 Task: Open Card Grant Proposal Review Meeting in Board Diversity and Inclusion Hiring Practices Assessment and Improvement to Workspace Accounting and Finance Consulting and add a team member Softage.2@softage.net, a label Red, a checklist Crocheting, an attachment from your onedrive, a color Red and finally, add a card description 'Plan and host company volunteer event' and a comment 'Let us approach this task with a sense of positivity and optimism, recognizing the potential for growth and learning that it presents.'. Add a start date 'Jan 06, 1900' with a due date 'Jan 13, 1900'
Action: Mouse moved to (75, 267)
Screenshot: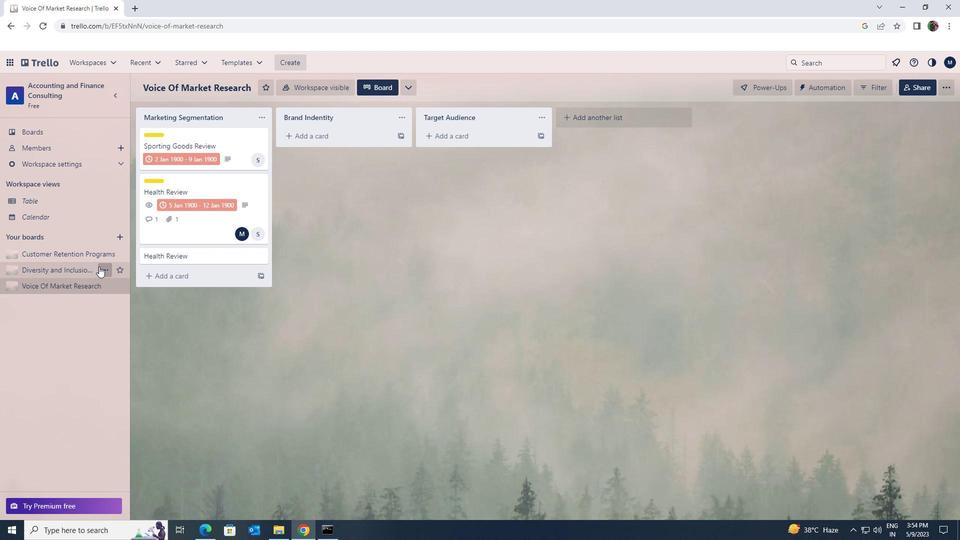 
Action: Mouse pressed left at (75, 267)
Screenshot: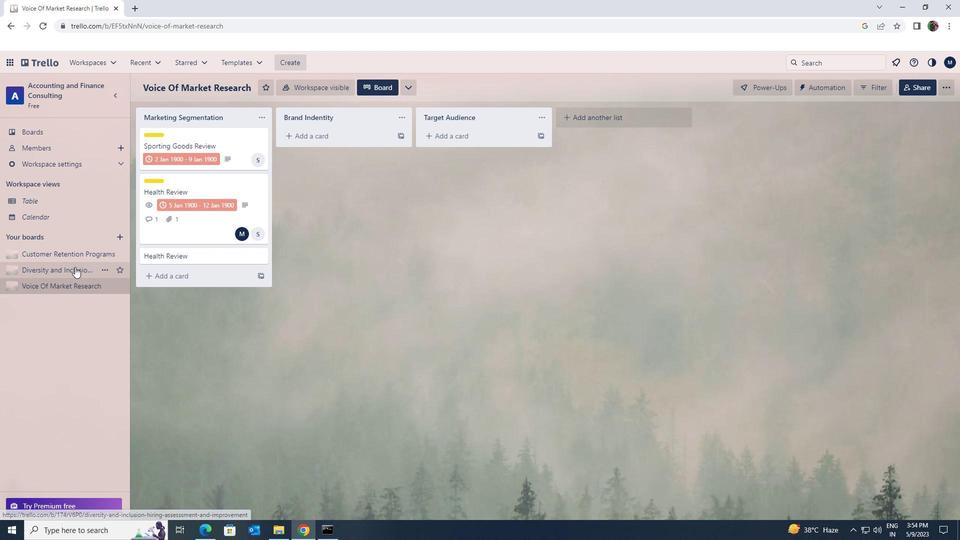 
Action: Mouse moved to (158, 195)
Screenshot: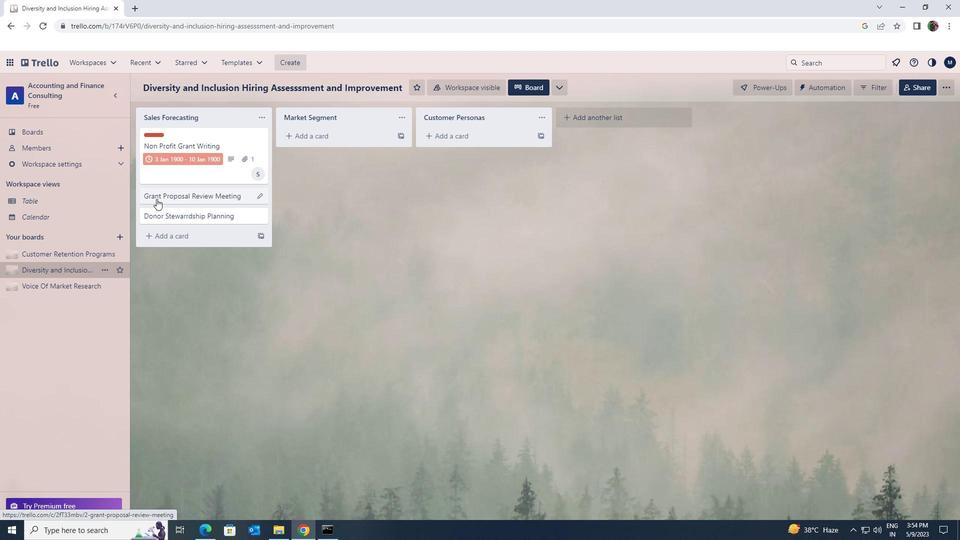 
Action: Mouse pressed left at (158, 195)
Screenshot: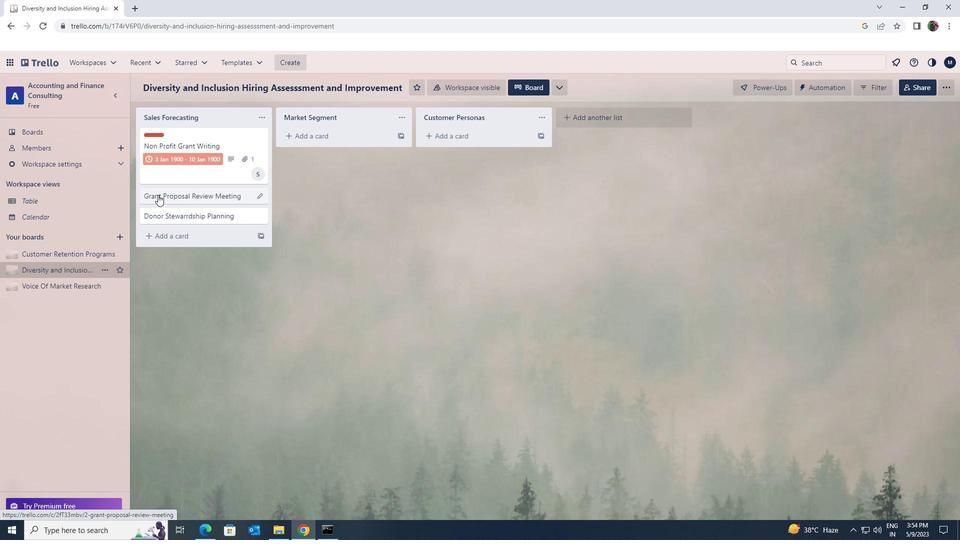 
Action: Mouse moved to (594, 140)
Screenshot: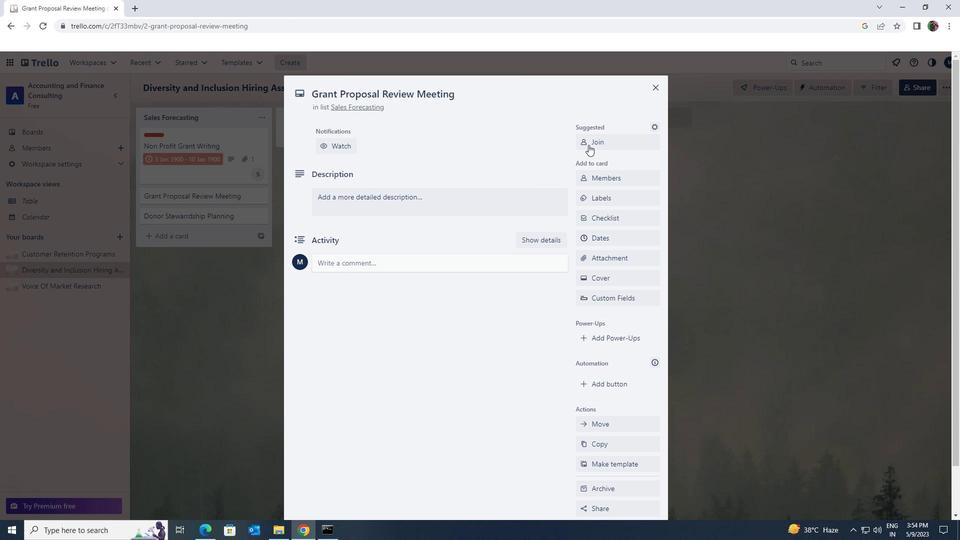 
Action: Mouse pressed left at (594, 140)
Screenshot: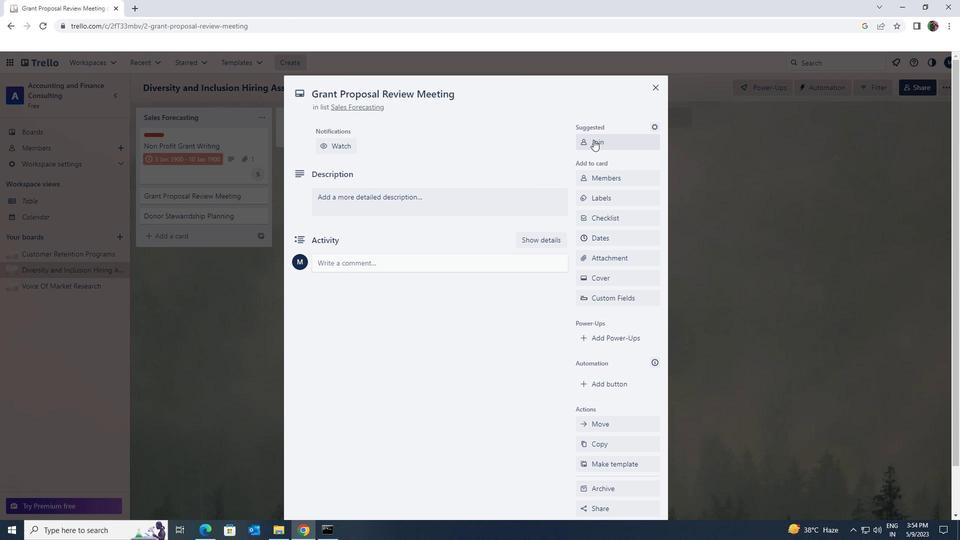 
Action: Mouse pressed left at (594, 140)
Screenshot: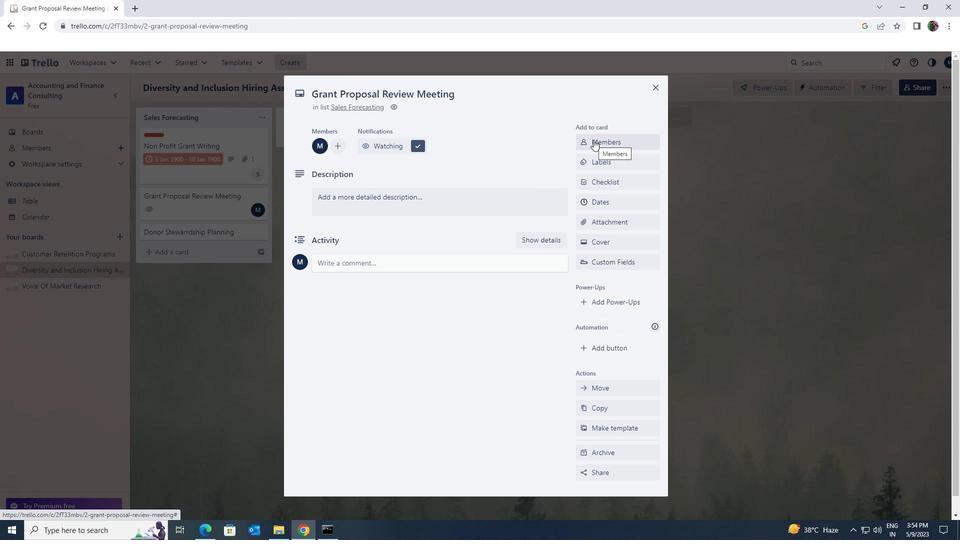 
Action: Mouse moved to (631, 187)
Screenshot: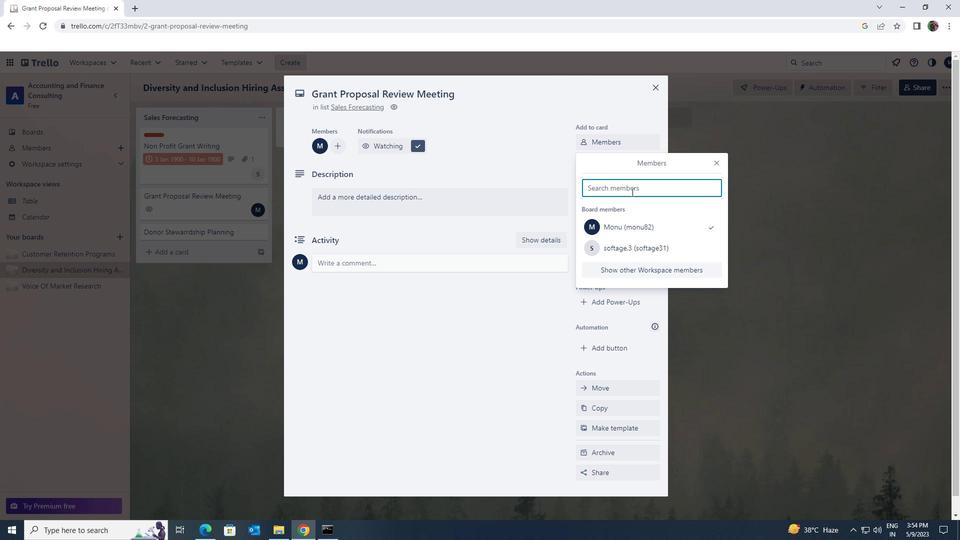 
Action: Mouse pressed left at (631, 187)
Screenshot: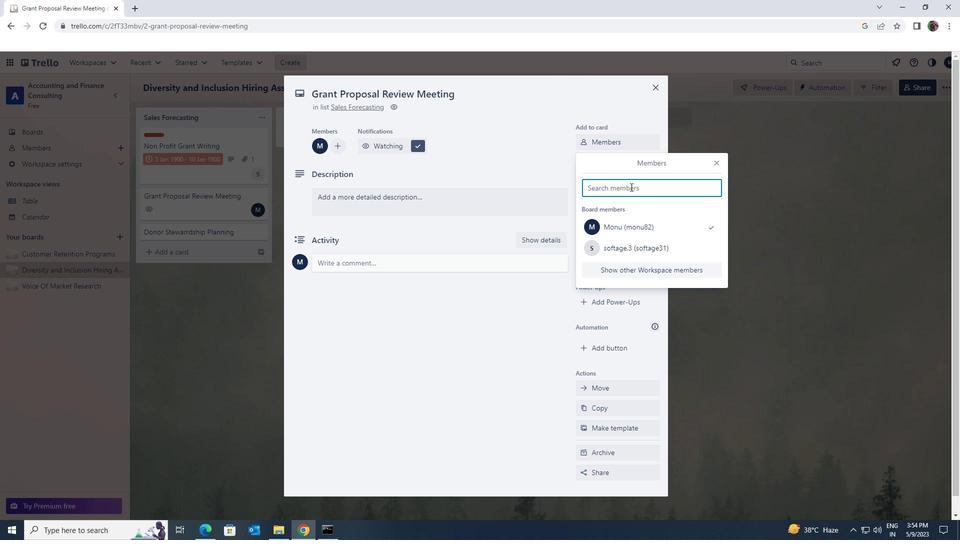 
Action: Key pressed <Key.shift>SOG<Key.backspace>FTAGE.2<Key.shift>@<Key.shift>SOFTAGE.NET
Screenshot: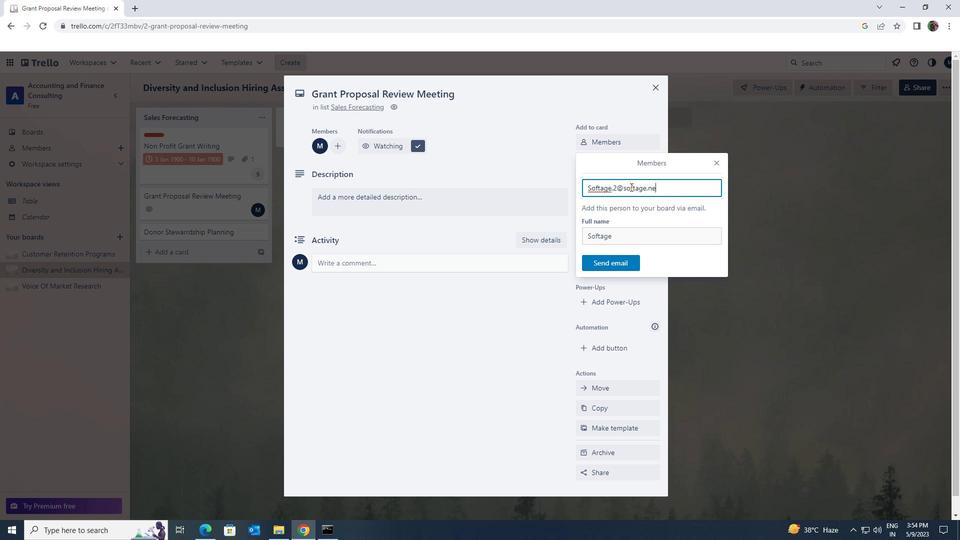 
Action: Mouse moved to (616, 258)
Screenshot: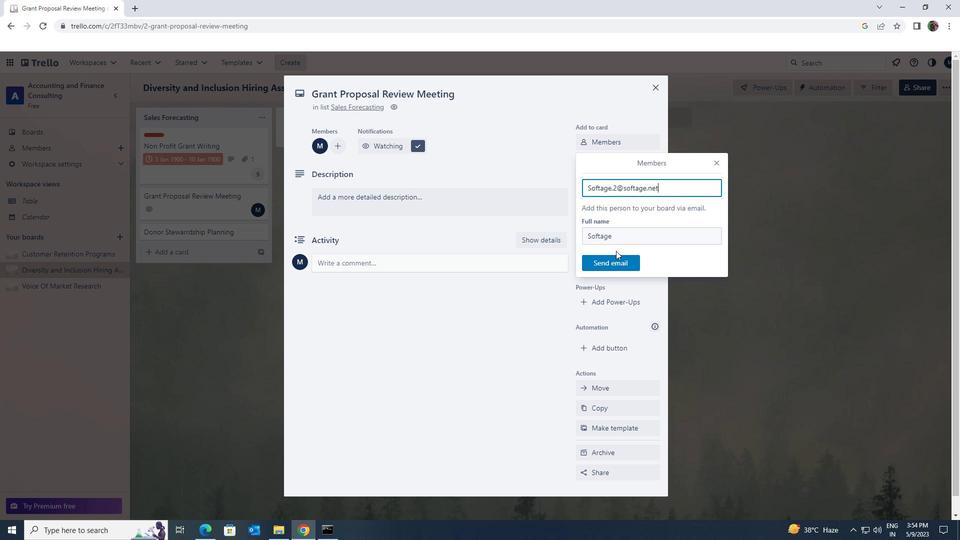 
Action: Mouse pressed left at (616, 258)
Screenshot: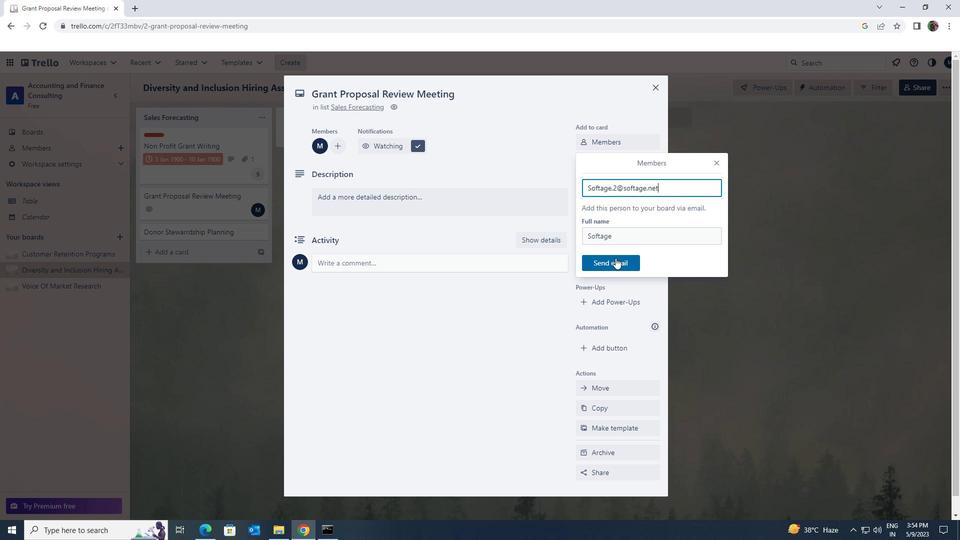 
Action: Mouse moved to (627, 162)
Screenshot: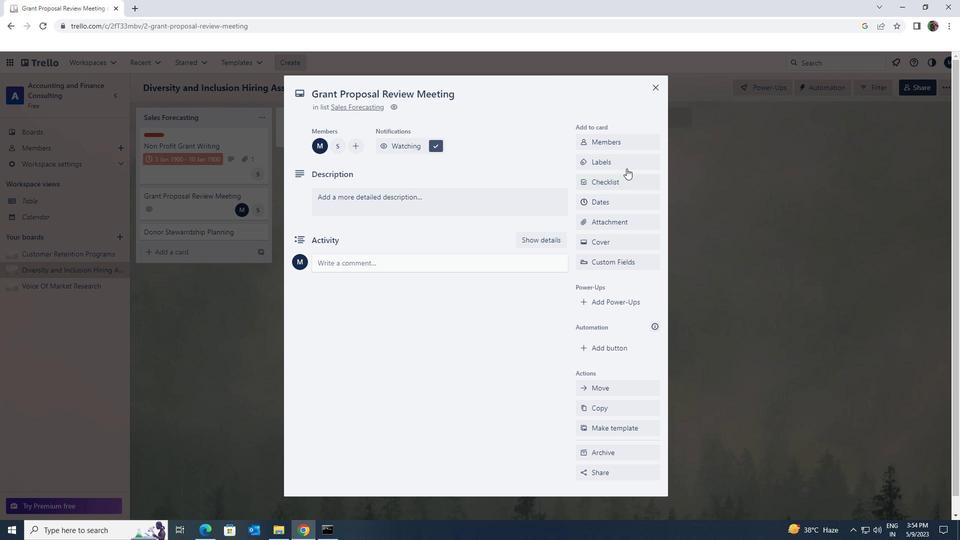 
Action: Mouse pressed left at (627, 162)
Screenshot: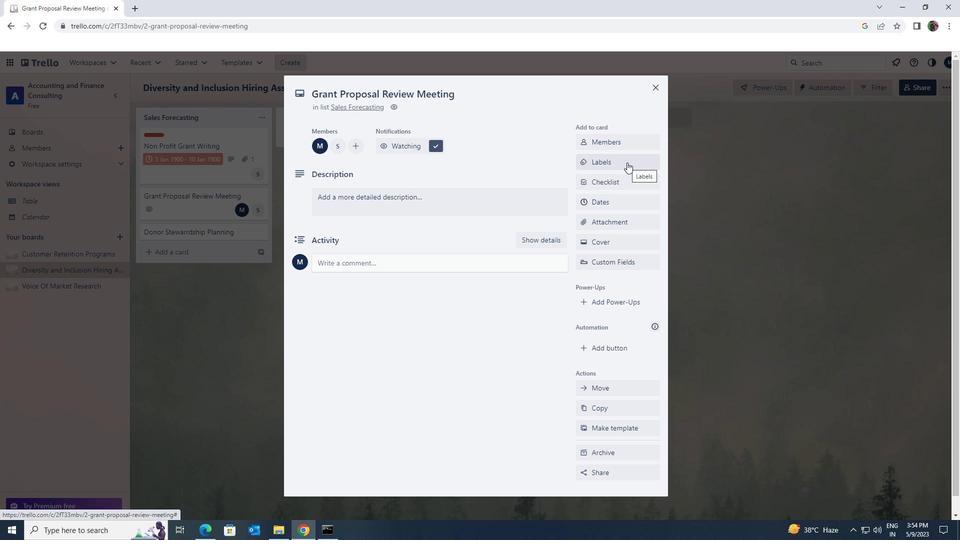 
Action: Mouse moved to (652, 372)
Screenshot: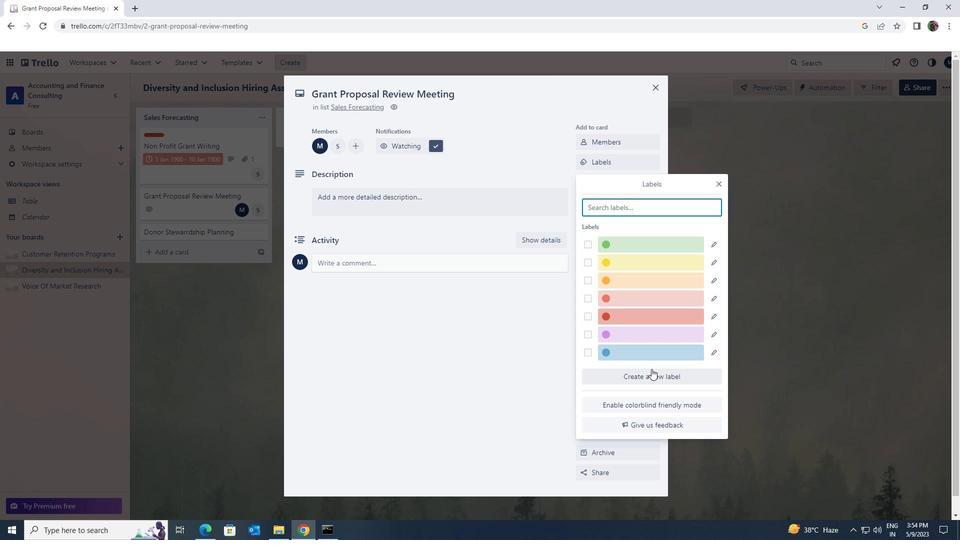 
Action: Mouse pressed left at (652, 372)
Screenshot: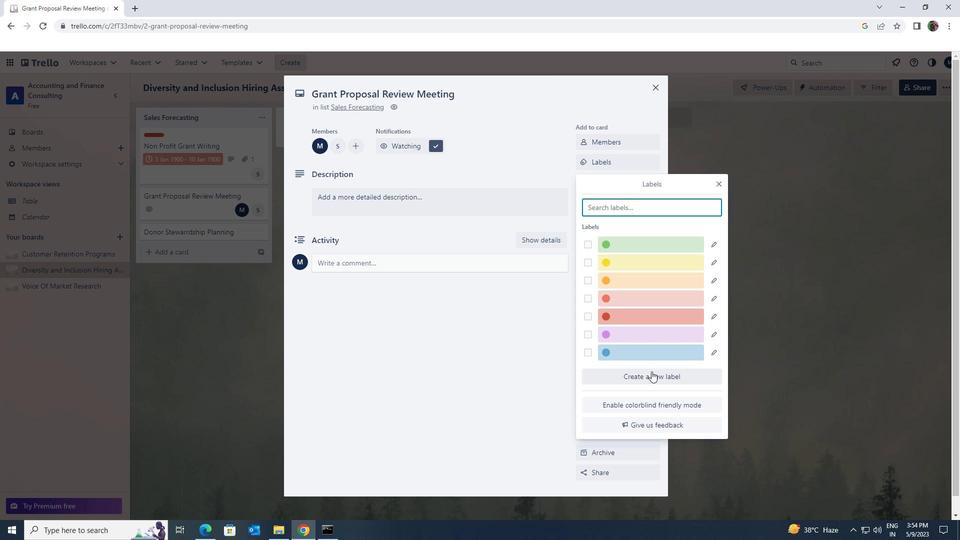 
Action: Mouse moved to (681, 342)
Screenshot: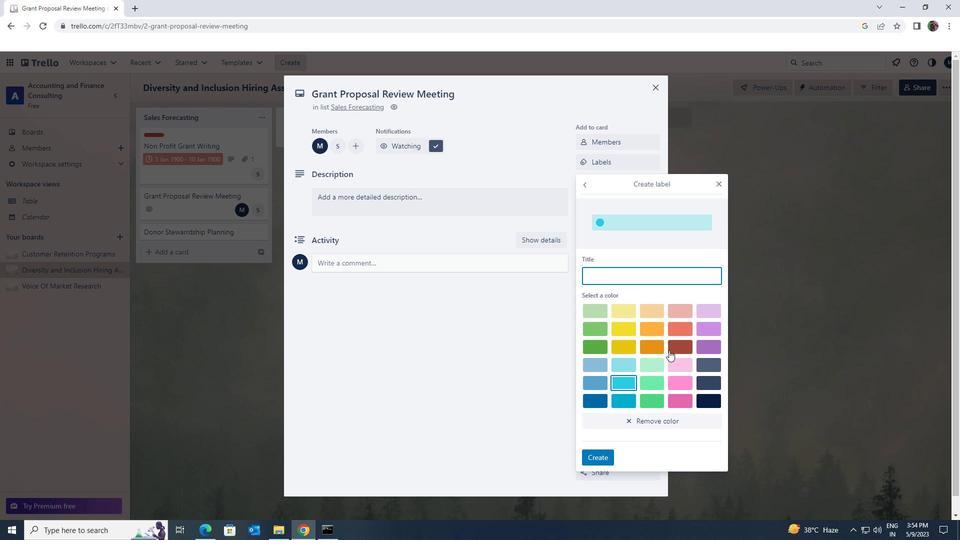 
Action: Mouse pressed left at (681, 342)
Screenshot: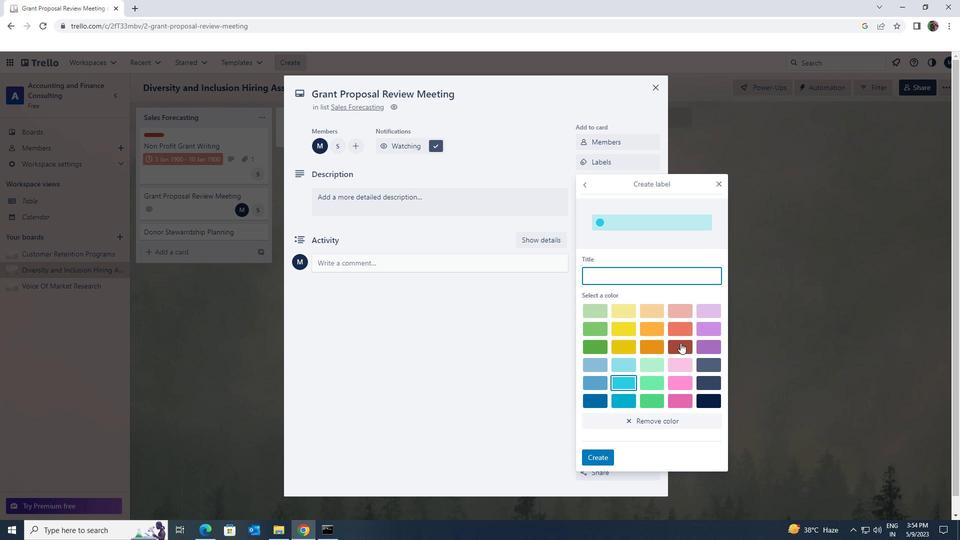 
Action: Mouse moved to (602, 455)
Screenshot: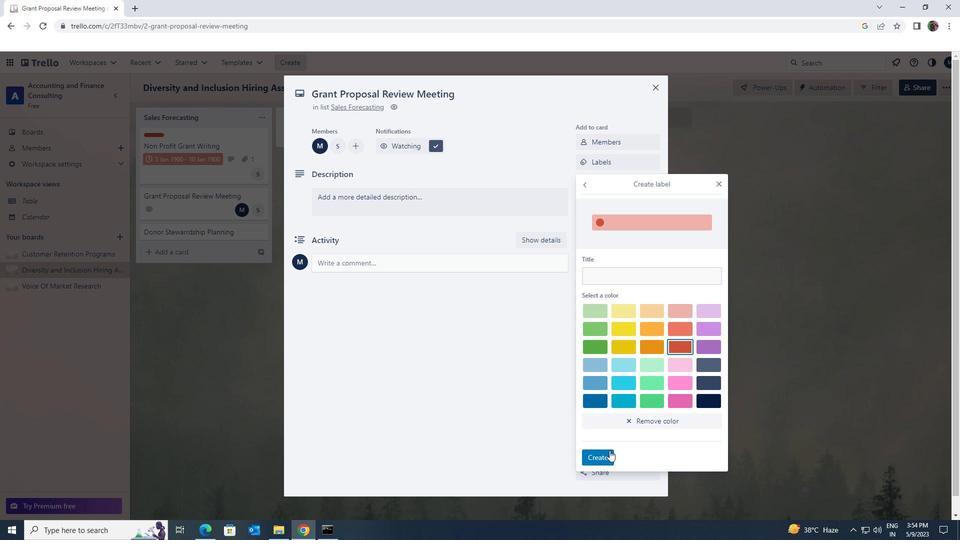 
Action: Mouse pressed left at (602, 455)
Screenshot: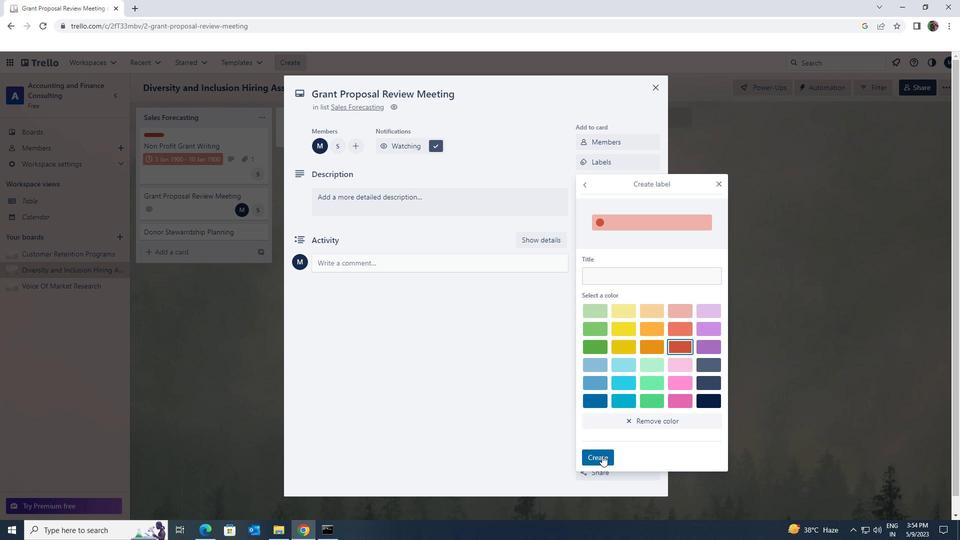 
Action: Mouse moved to (718, 186)
Screenshot: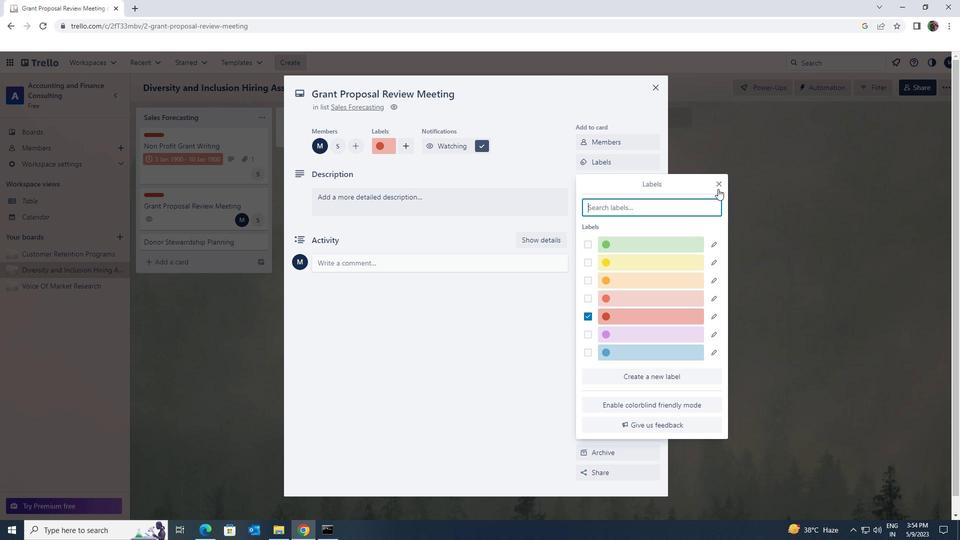 
Action: Mouse pressed left at (718, 186)
Screenshot: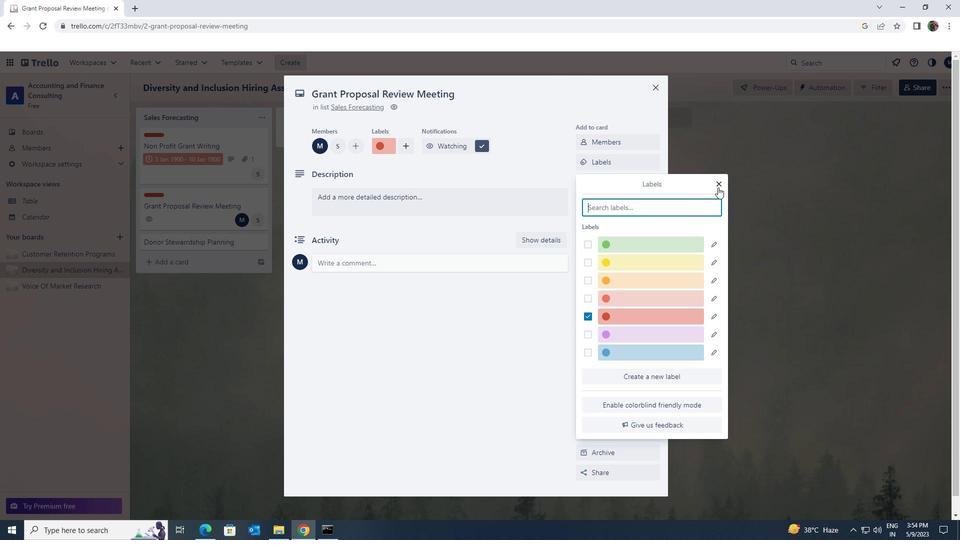 
Action: Mouse moved to (641, 179)
Screenshot: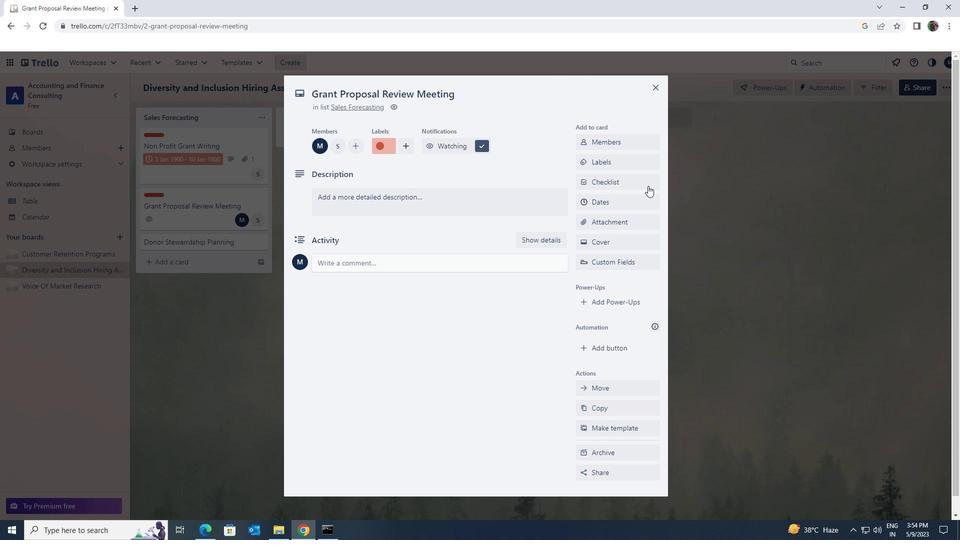 
Action: Mouse pressed left at (641, 179)
Screenshot: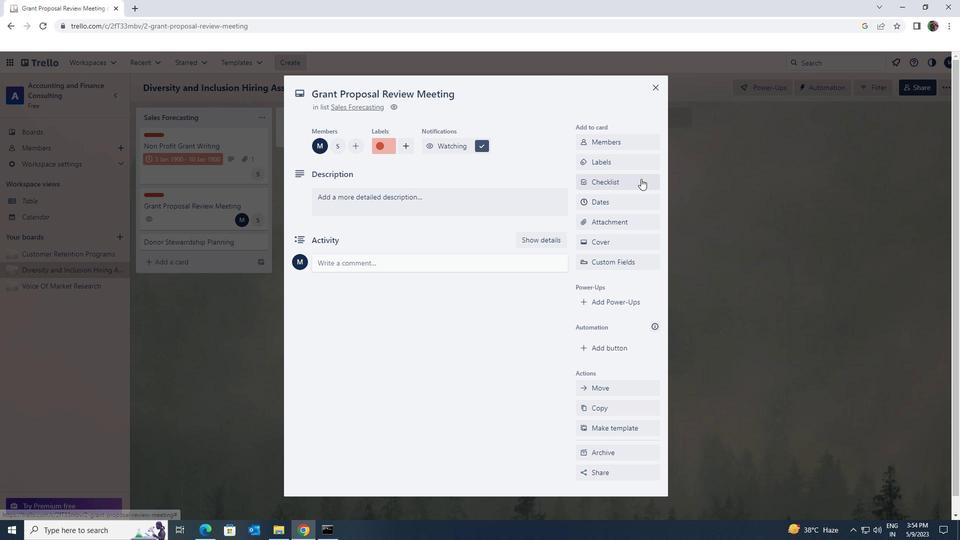 
Action: Key pressed <Key.shift>CROCHETING
Screenshot: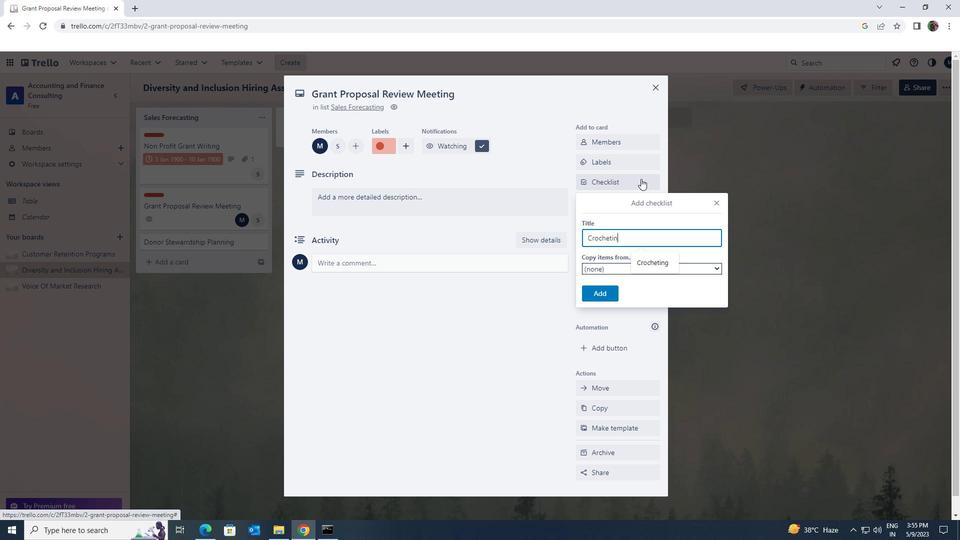 
Action: Mouse moved to (609, 290)
Screenshot: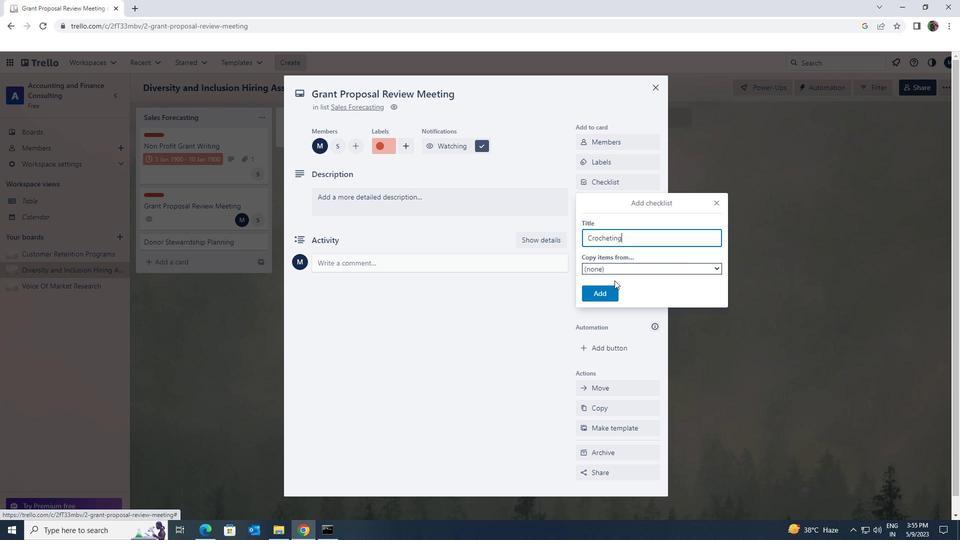 
Action: Mouse pressed left at (609, 290)
Screenshot: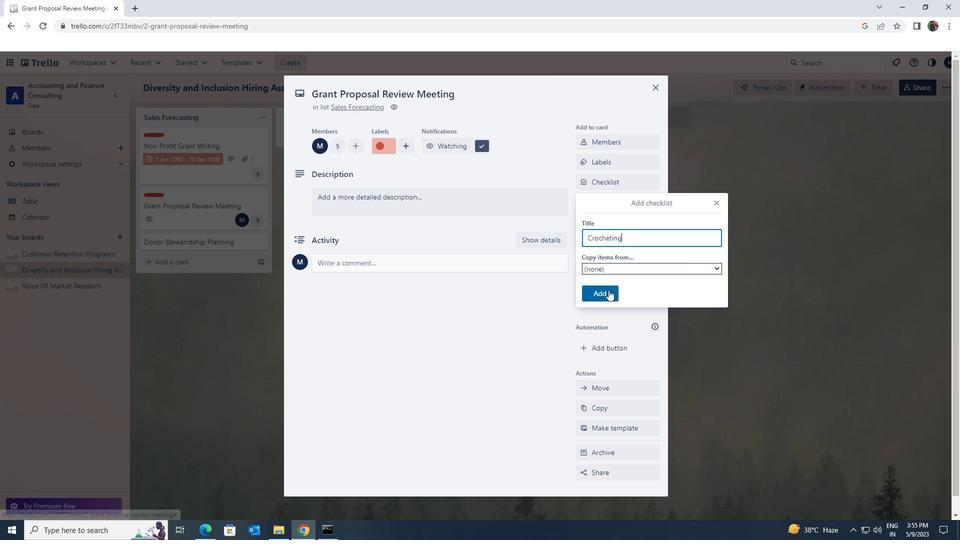 
Action: Mouse moved to (477, 204)
Screenshot: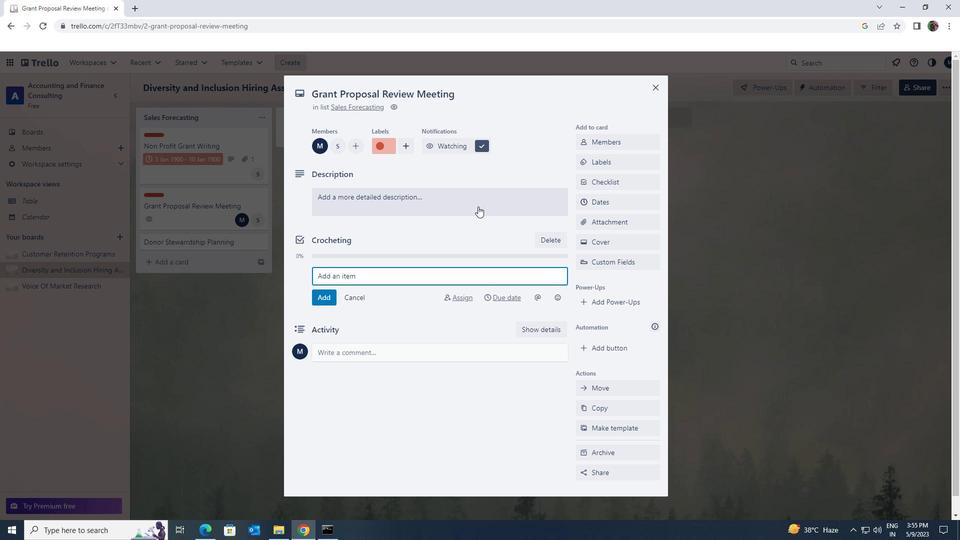
Action: Mouse pressed left at (477, 204)
Screenshot: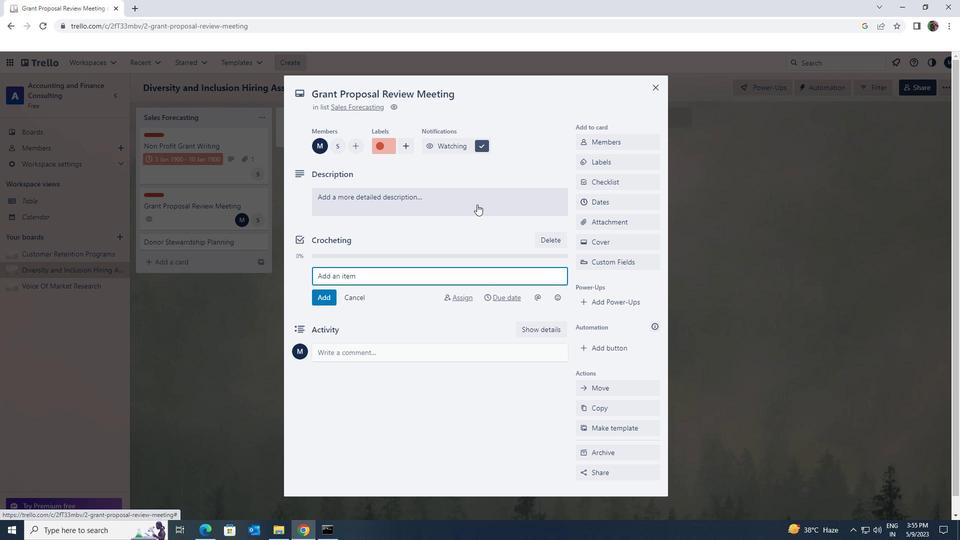 
Action: Mouse moved to (598, 227)
Screenshot: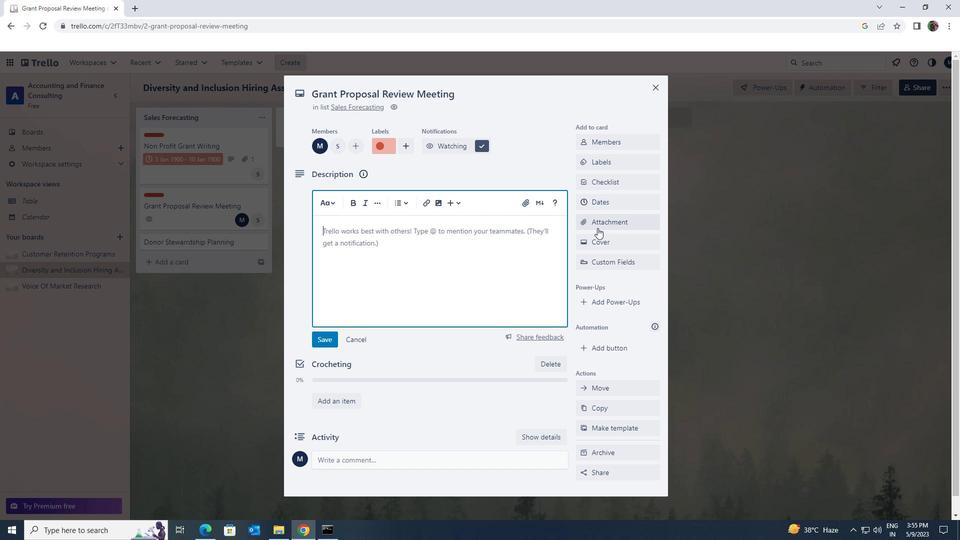 
Action: Mouse pressed left at (598, 227)
Screenshot: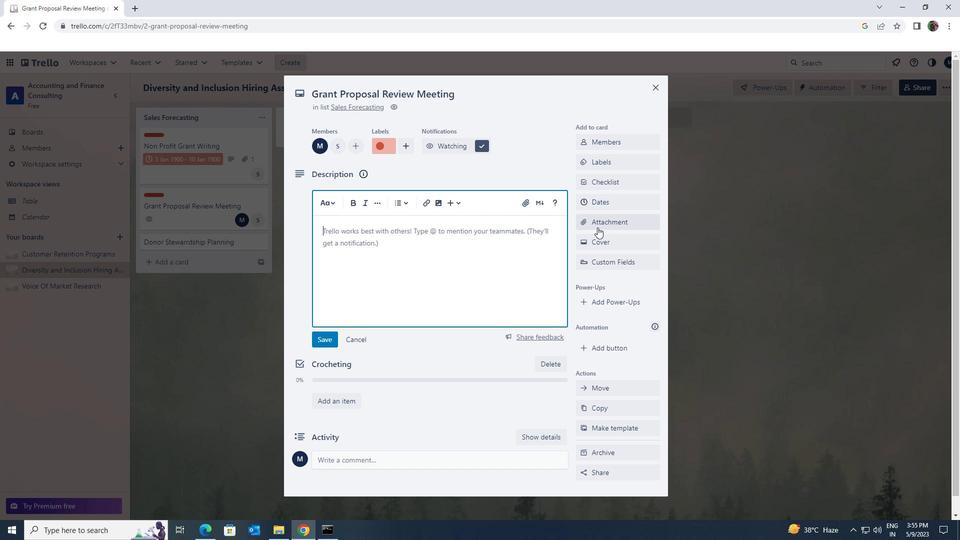 
Action: Mouse moved to (621, 300)
Screenshot: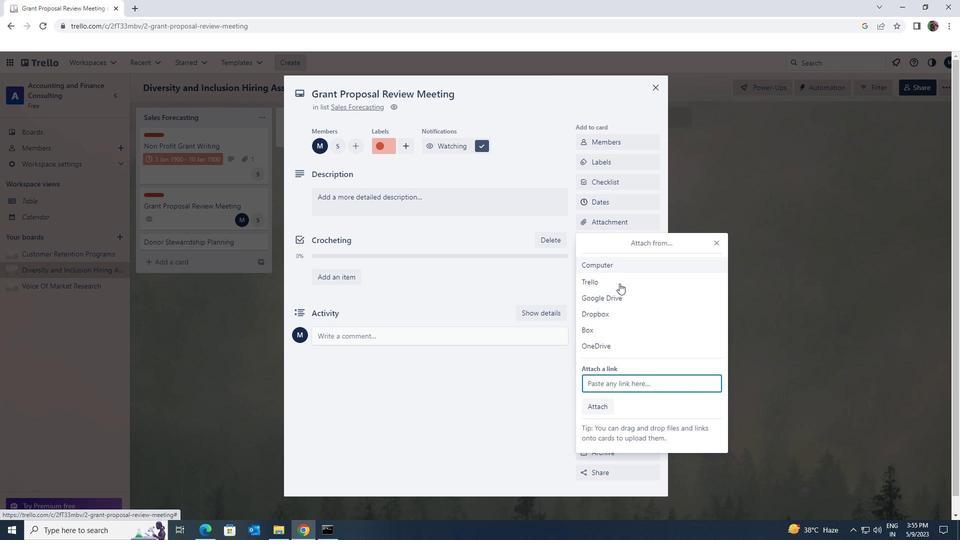 
Action: Mouse pressed left at (621, 300)
Screenshot: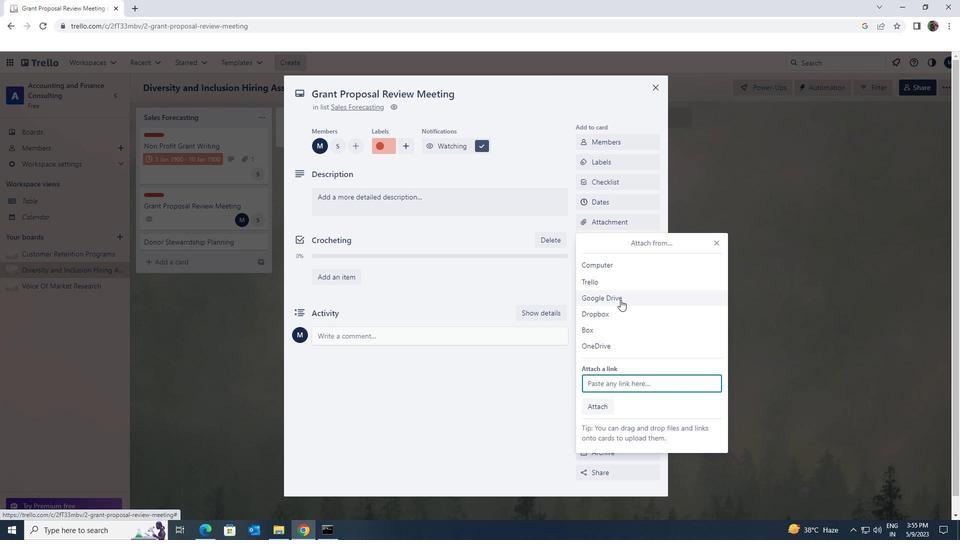 
Action: Mouse moved to (488, 372)
Screenshot: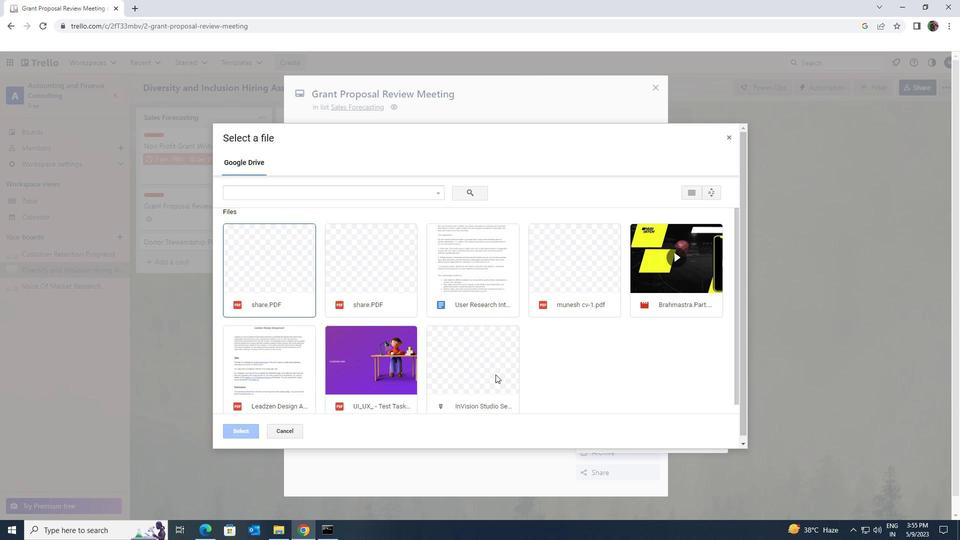 
Action: Mouse pressed left at (488, 372)
Screenshot: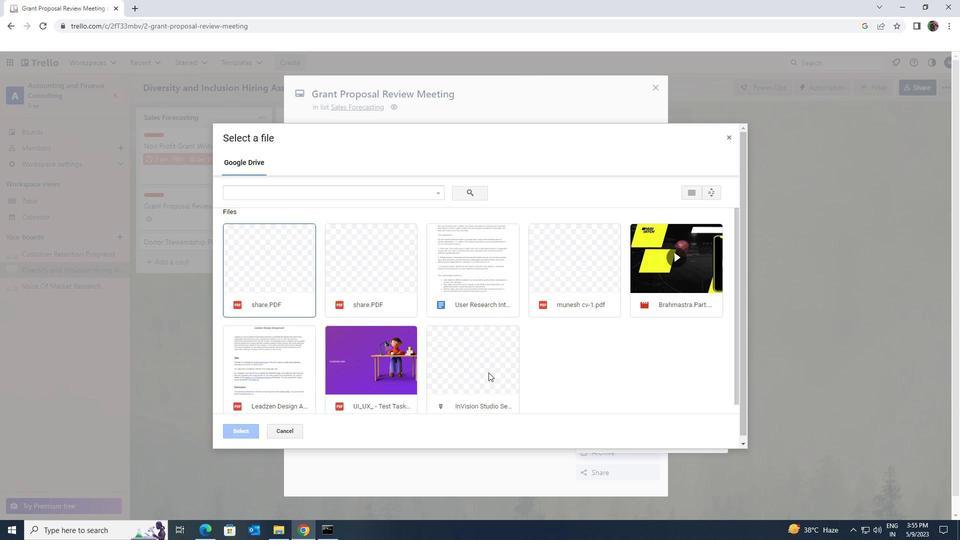 
Action: Mouse moved to (236, 432)
Screenshot: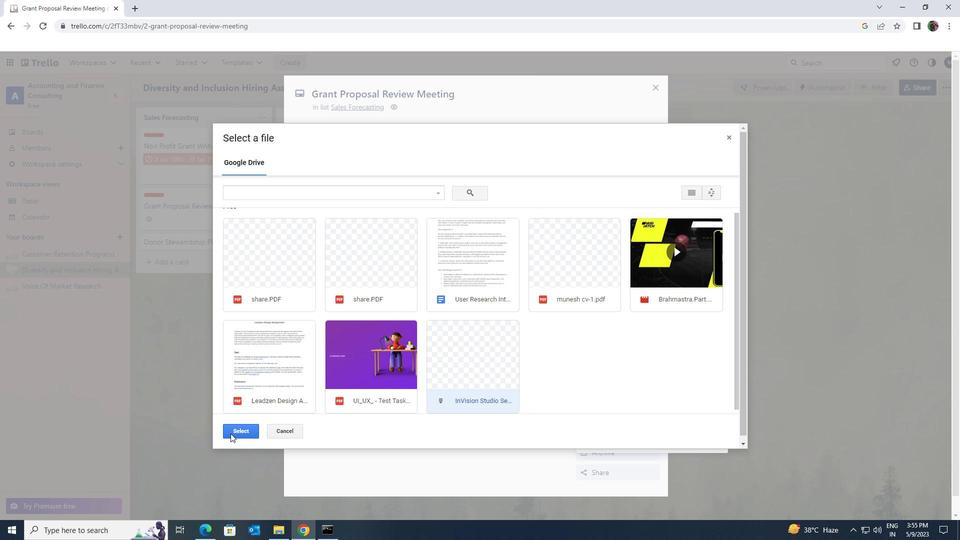
Action: Mouse pressed left at (236, 432)
Screenshot: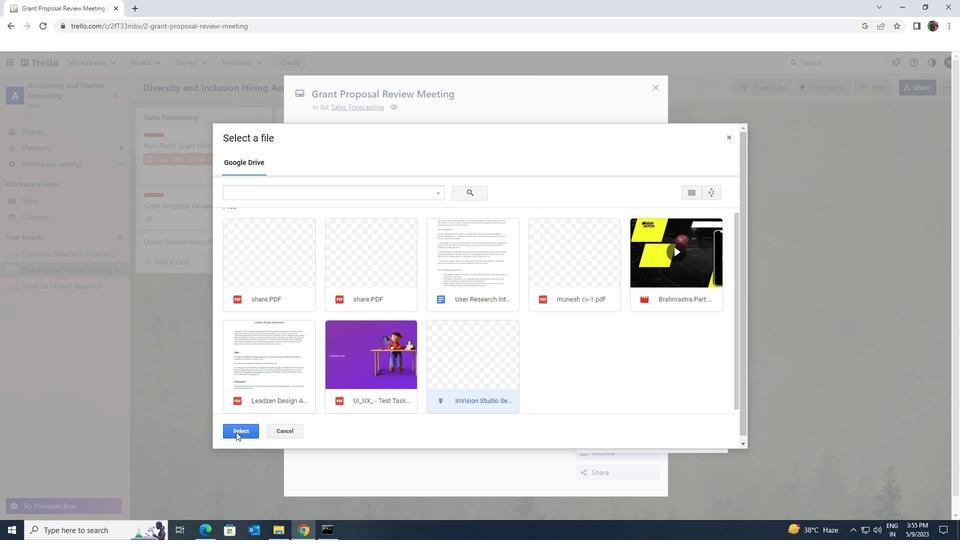 
Action: Mouse moved to (550, 203)
Screenshot: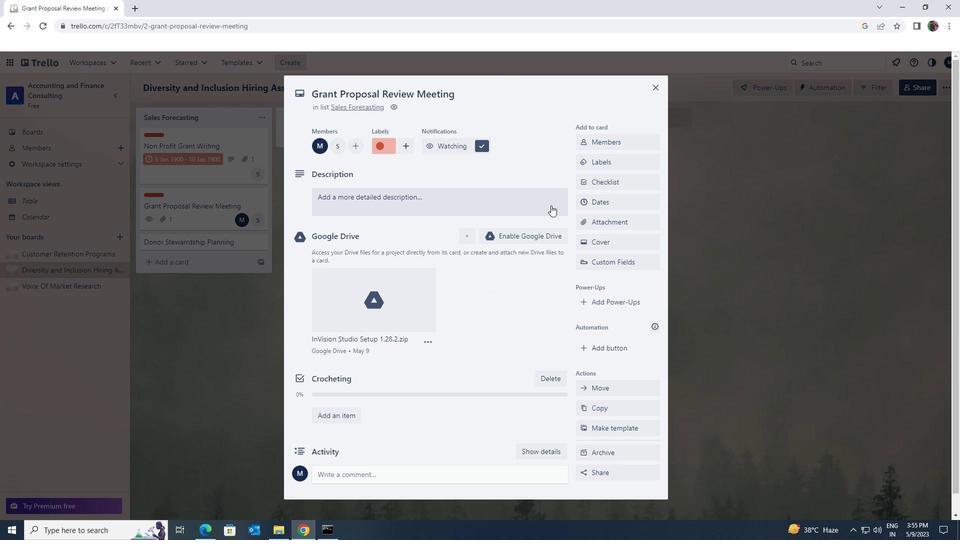 
Action: Mouse pressed left at (550, 203)
Screenshot: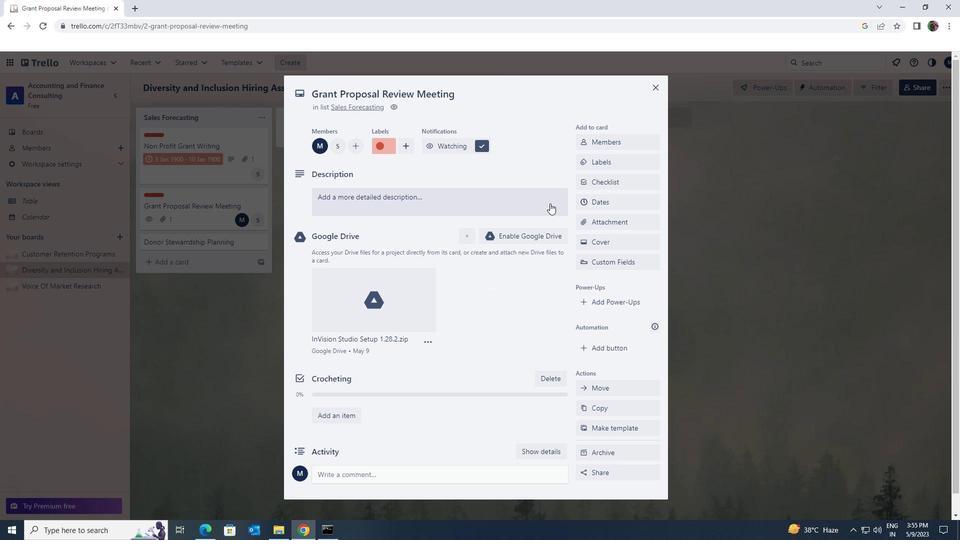 
Action: Key pressed <Key.shift><Key.shift><Key.shift><Key.shift><Key.shift><Key.shift><Key.shift><Key.shift><Key.shift><Key.shift><Key.shift><Key.shift><Key.shift><Key.shift><Key.shift><Key.shift>PLAN<Key.space>AND<Key.space>HOST<Key.space>COMPANY<Key.space>VOLUNTEER<Key.space>EVENT<Key.space>
Screenshot: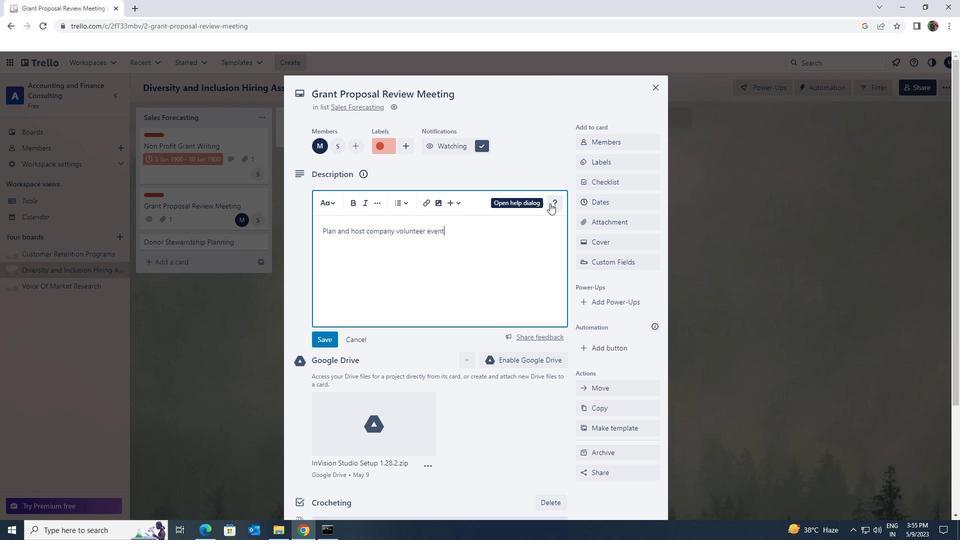 
Action: Mouse moved to (520, 221)
Screenshot: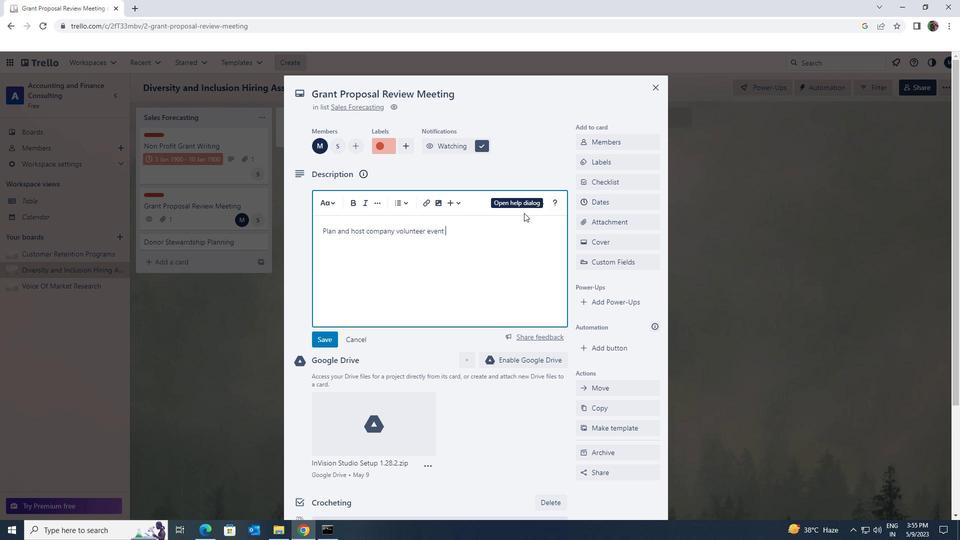 
Action: Mouse scrolled (520, 220) with delta (0, 0)
Screenshot: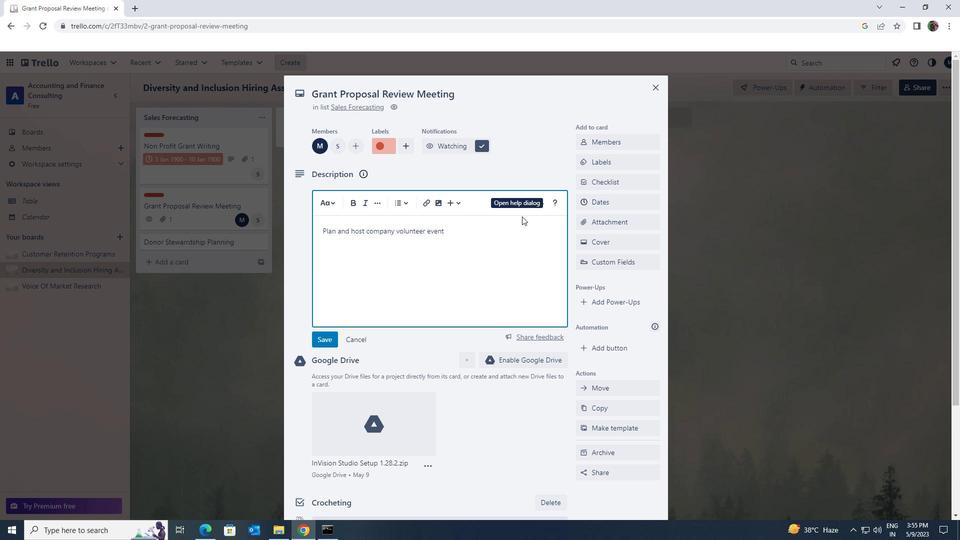 
Action: Mouse scrolled (520, 220) with delta (0, 0)
Screenshot: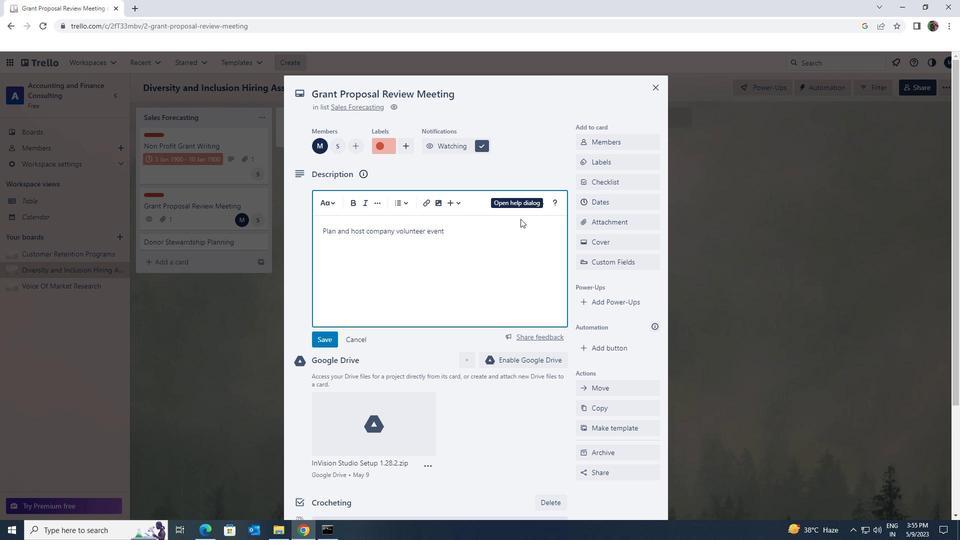 
Action: Mouse scrolled (520, 220) with delta (0, 0)
Screenshot: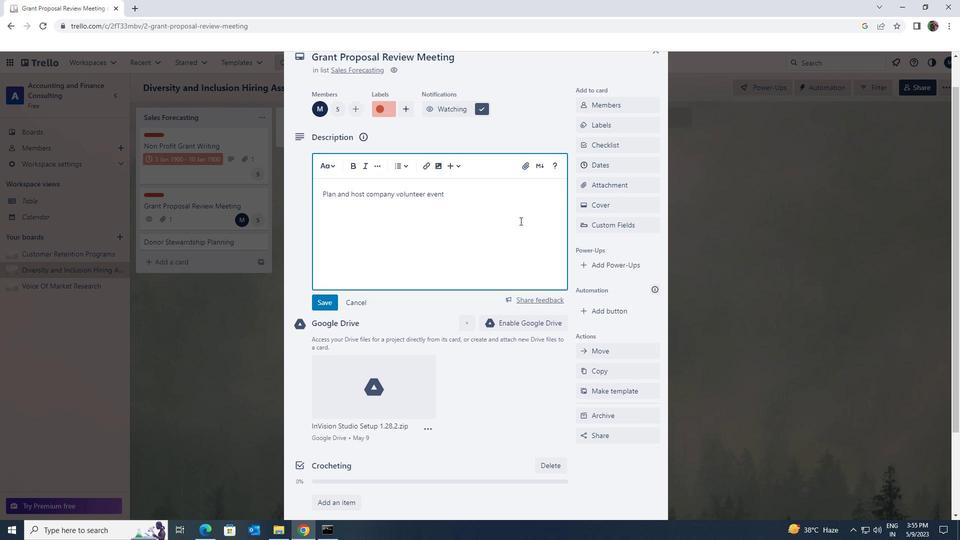 
Action: Mouse scrolled (520, 220) with delta (0, 0)
Screenshot: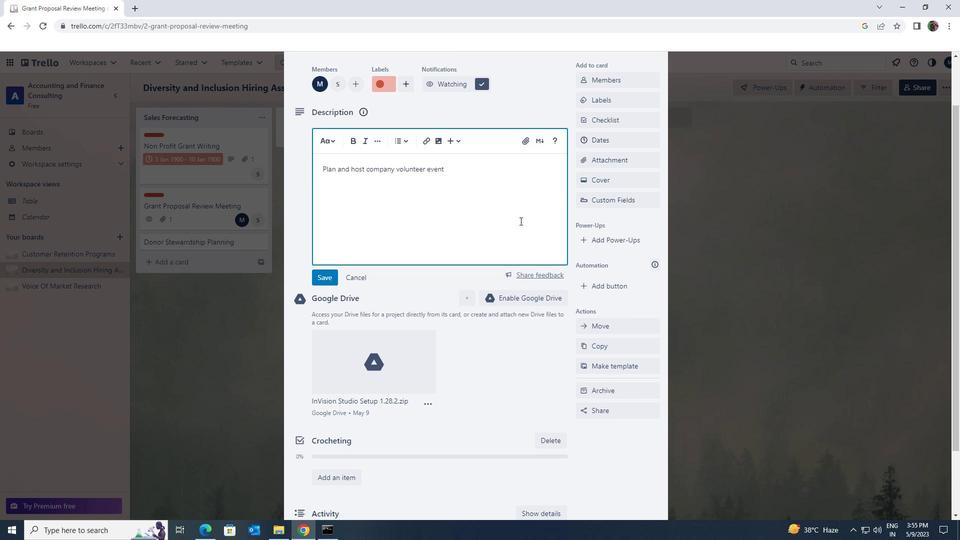 
Action: Mouse scrolled (520, 220) with delta (0, 0)
Screenshot: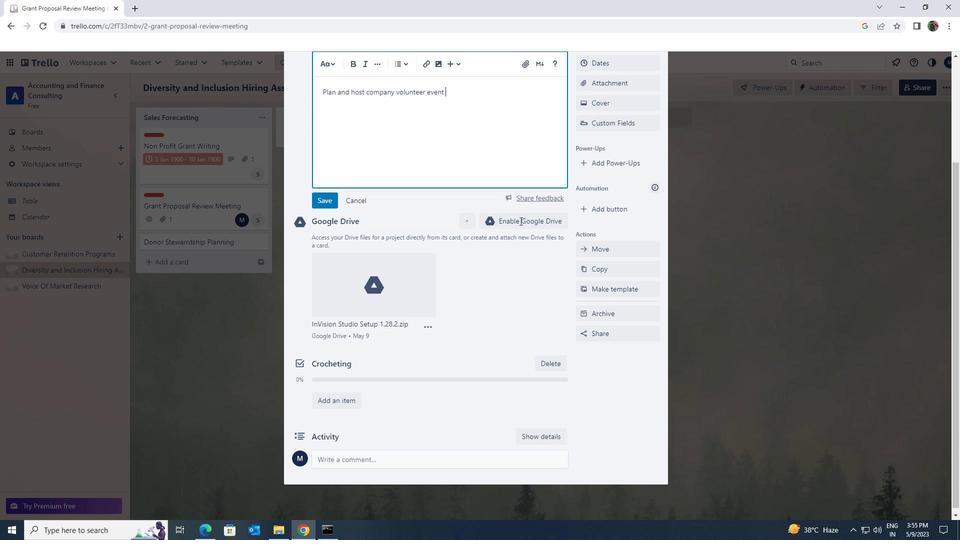 
Action: Mouse scrolled (520, 220) with delta (0, 0)
Screenshot: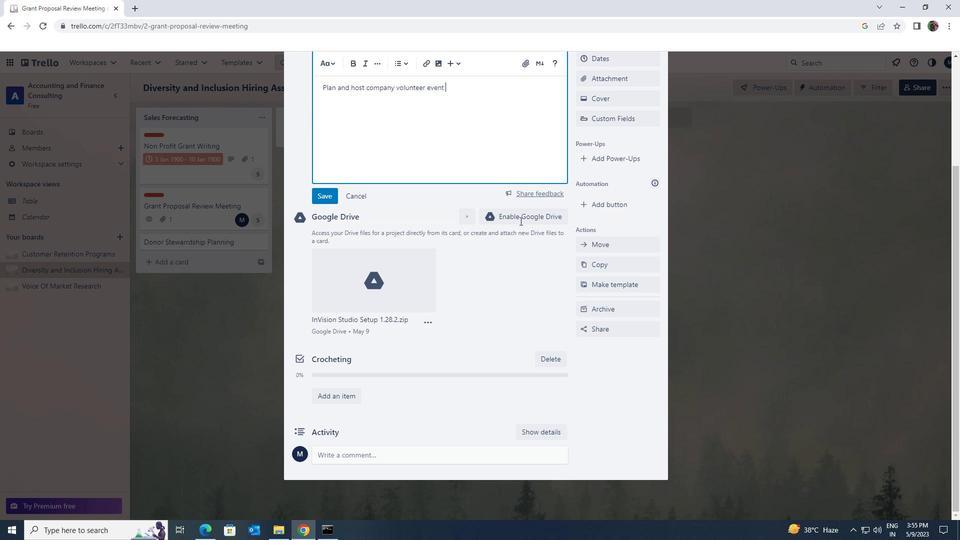 
Action: Mouse moved to (329, 196)
Screenshot: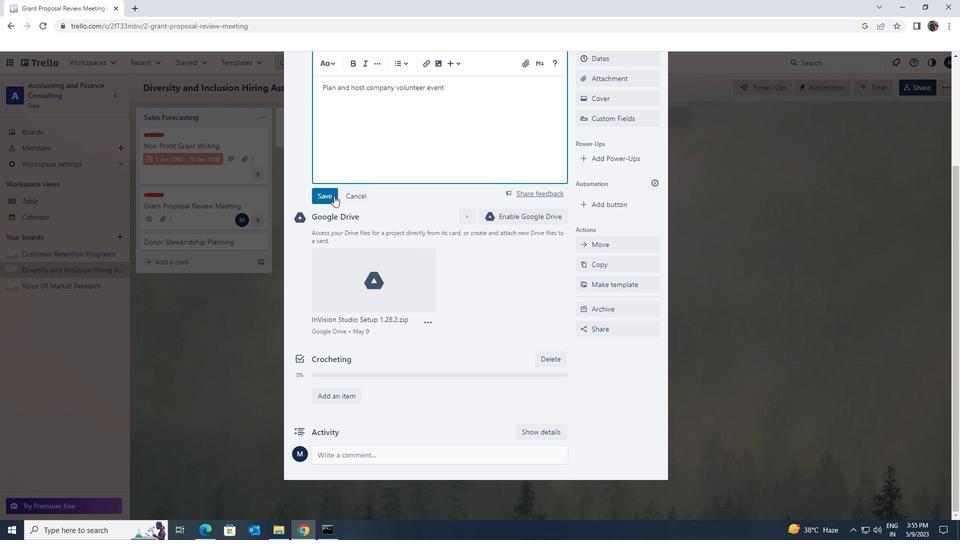 
Action: Mouse pressed left at (329, 196)
Screenshot: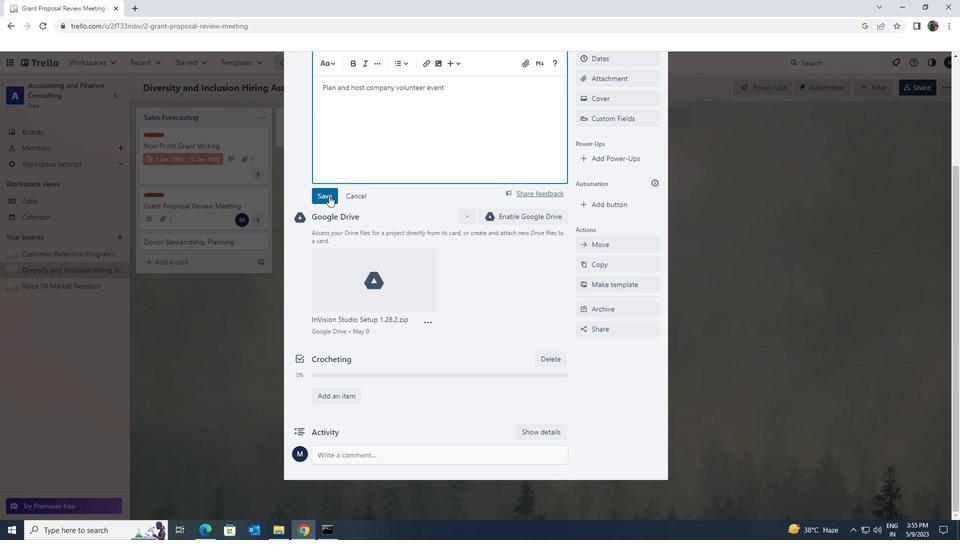 
Action: Mouse moved to (355, 293)
Screenshot: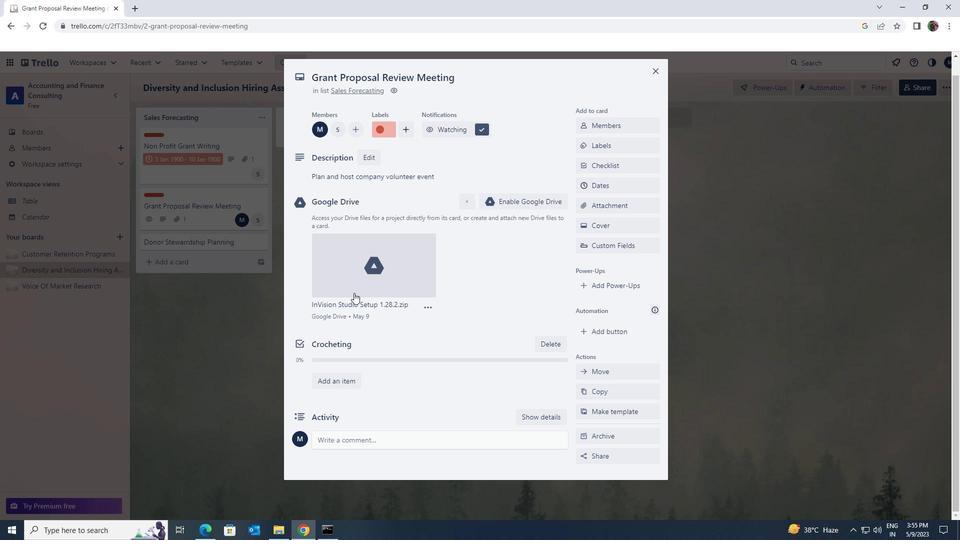 
Action: Mouse scrolled (355, 292) with delta (0, 0)
Screenshot: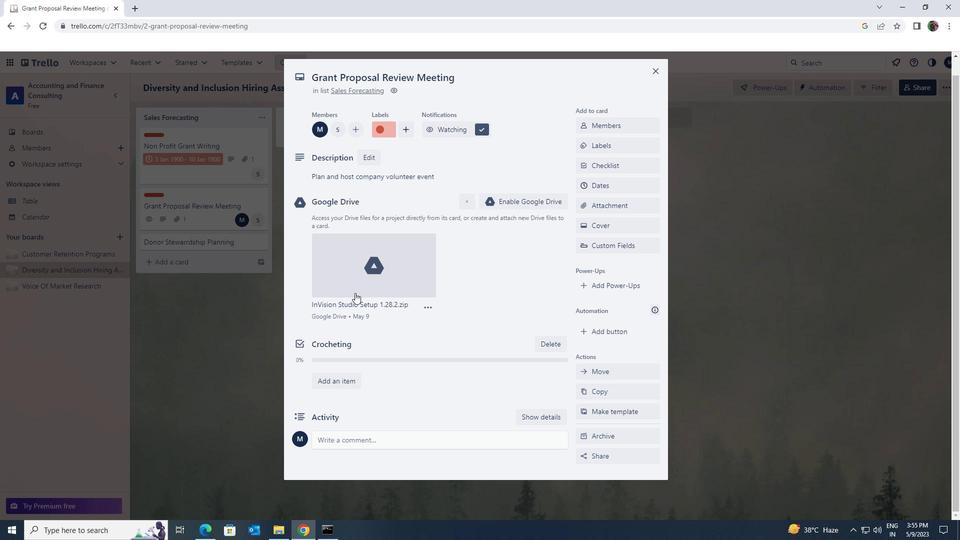 
Action: Mouse scrolled (355, 292) with delta (0, 0)
Screenshot: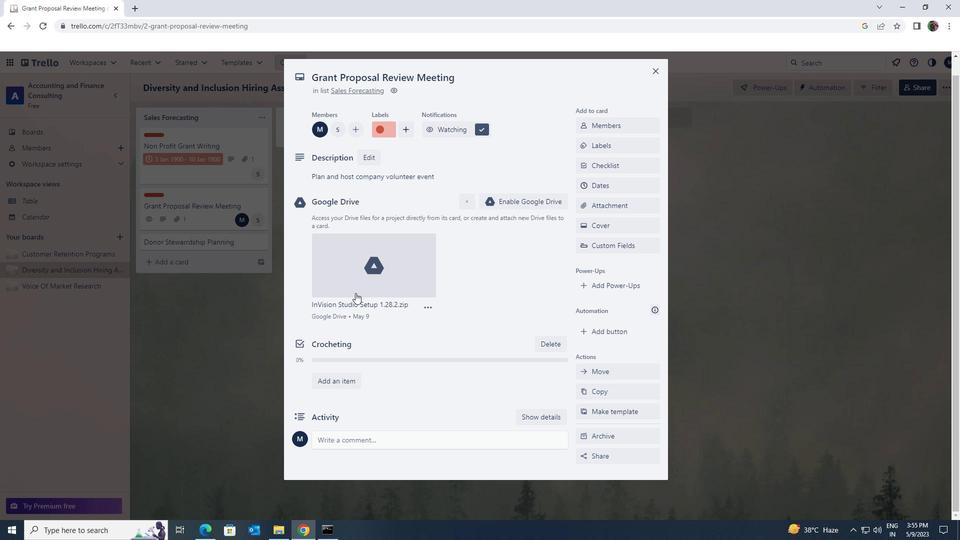 
Action: Mouse moved to (391, 438)
Screenshot: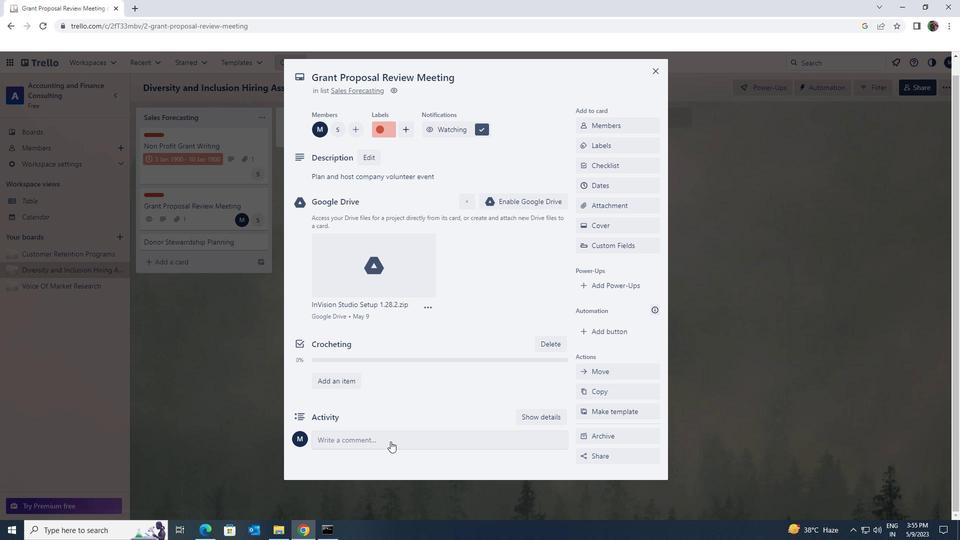 
Action: Mouse pressed left at (391, 438)
Screenshot: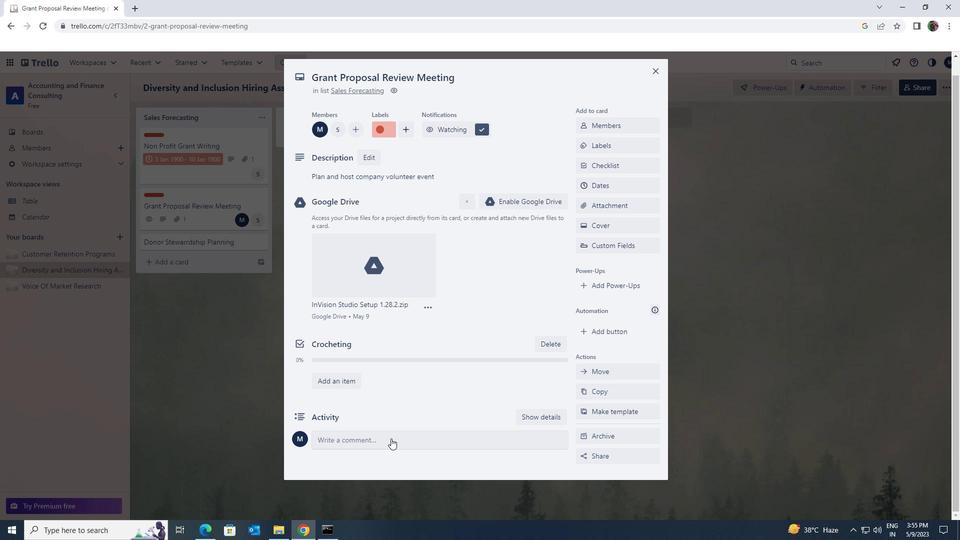 
Action: Mouse moved to (393, 433)
Screenshot: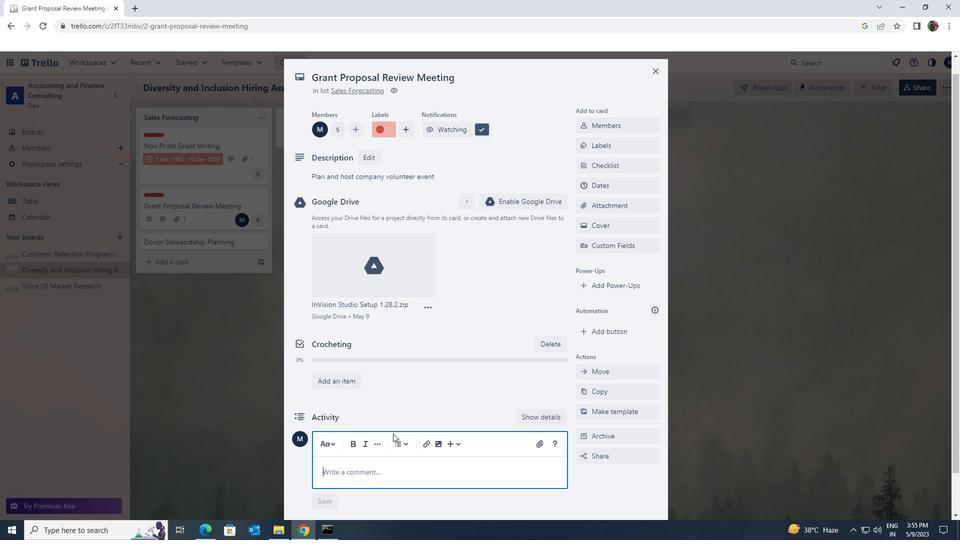 
Action: Key pressed <Key.shift>LET<Key.space>US<Key.space>AAPPROACH<Key.space>THIS<Key.space>TASK<Key.space>WITH<Key.space>SENSE<Key.space>OF<Key.space>POSTIVITY<Key.space><Key.backspace><Key.backspace><Key.backspace><Key.backspace><Key.backspace><Key.backspace><Key.backspace>ITIVITY<Key.space>AN]ND<Key.space>OPTIMISM<Key.space>RECOGNIZING<Key.space>THE<Key.space>POTENTIAL<Key.space>FOR<Key.space>GROWTH<Key.space>AND<Key.space>LEARNING<Key.space>THAT<Key.space>IT<Key.space>PRESSENTS
Screenshot: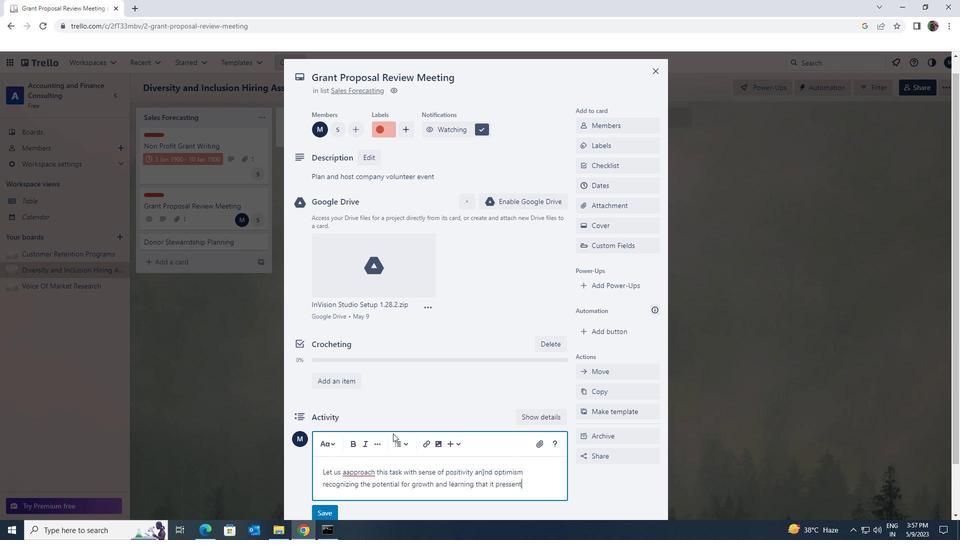 
Action: Mouse moved to (392, 434)
Screenshot: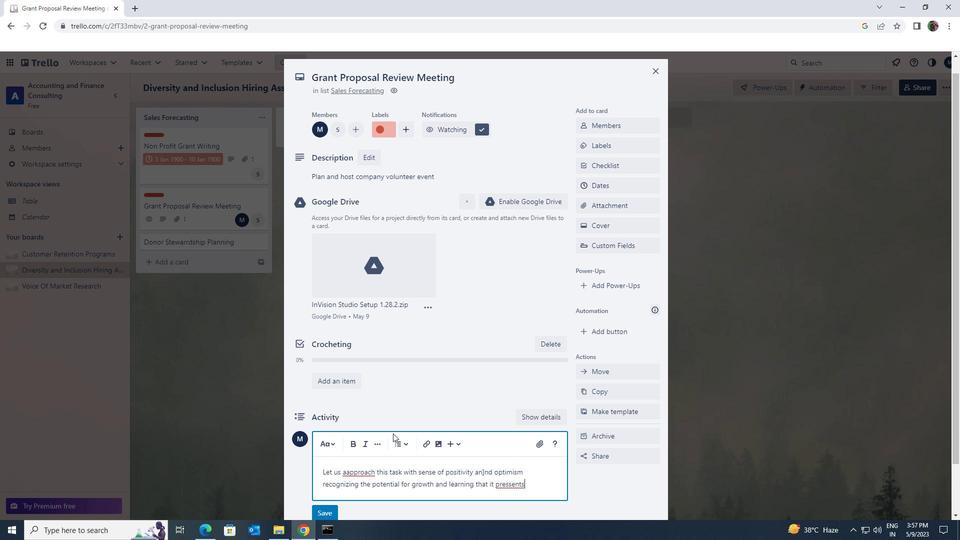 
Action: Mouse scrolled (392, 433) with delta (0, 0)
Screenshot: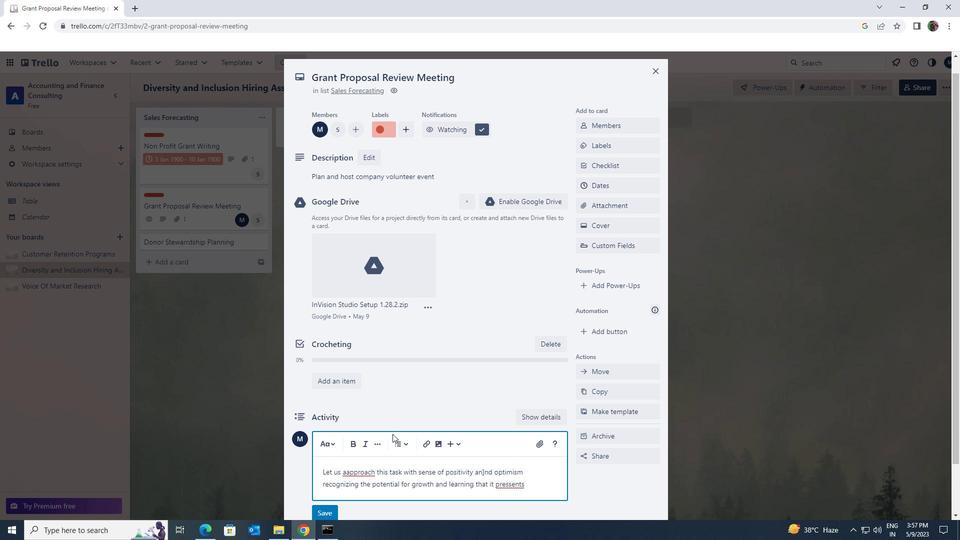 
Action: Mouse scrolled (392, 433) with delta (0, 0)
Screenshot: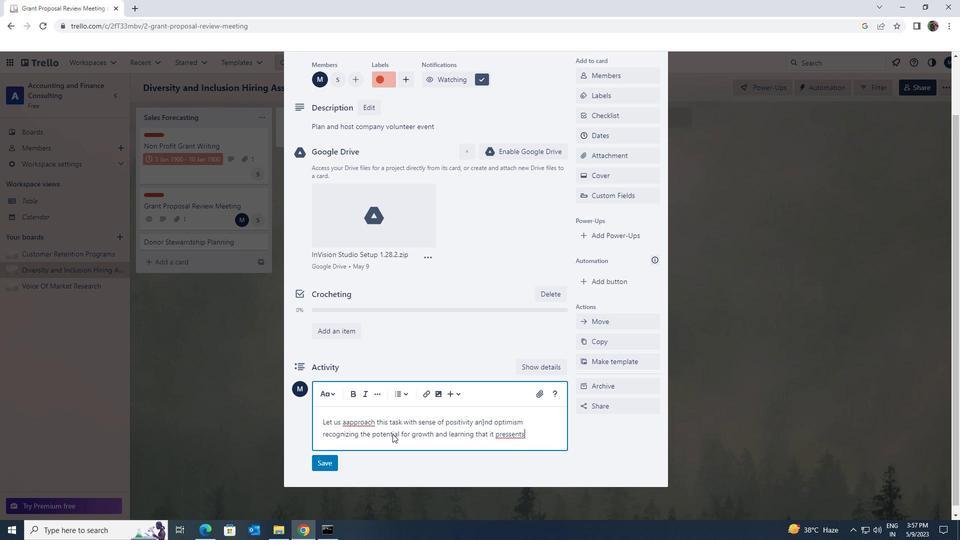 
Action: Mouse moved to (329, 453)
Screenshot: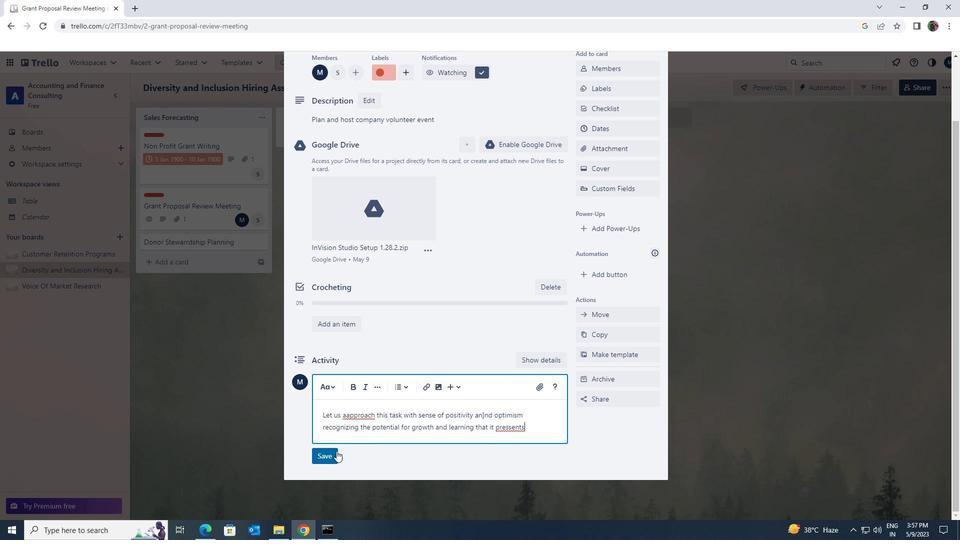 
Action: Mouse pressed left at (329, 453)
Screenshot: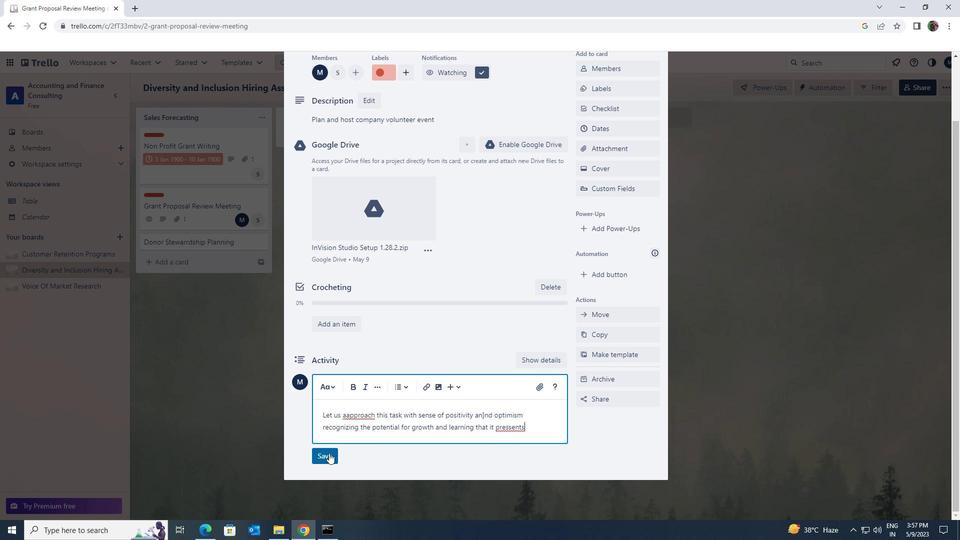 
Action: Mouse moved to (474, 353)
Screenshot: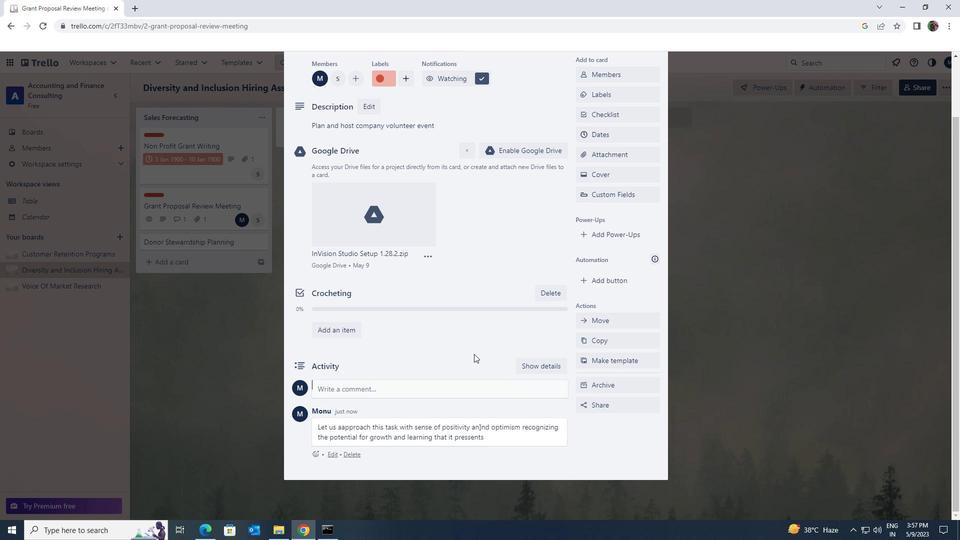 
Action: Mouse scrolled (474, 354) with delta (0, 0)
Screenshot: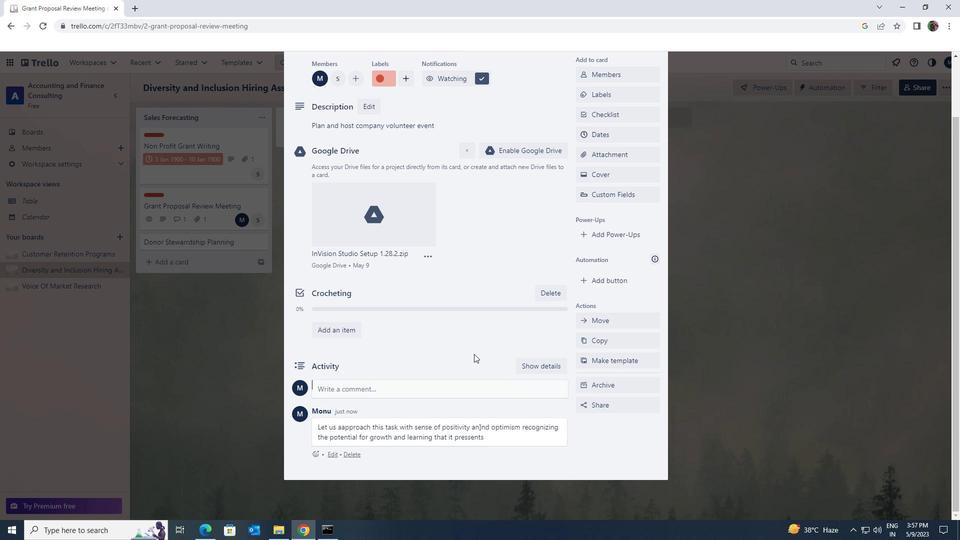 
Action: Mouse moved to (475, 353)
Screenshot: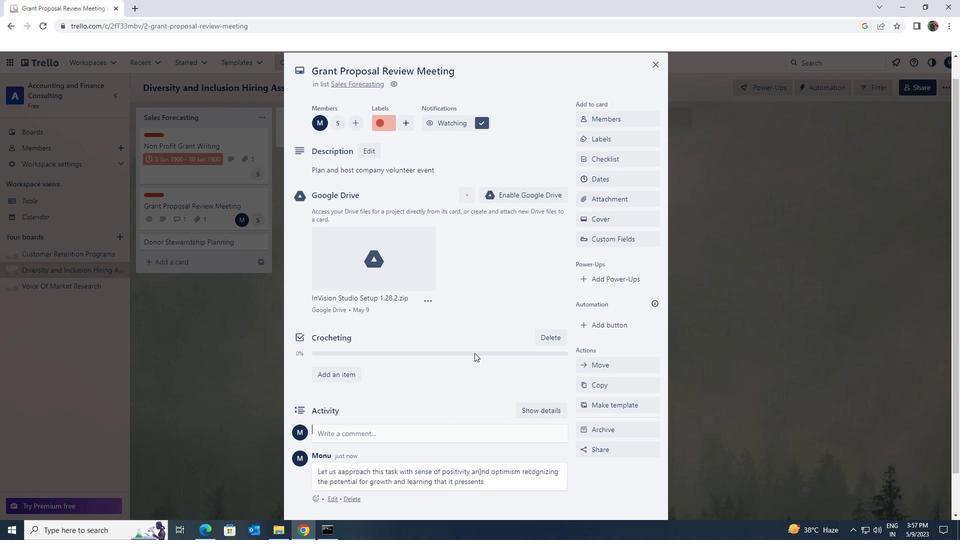 
Action: Mouse scrolled (475, 353) with delta (0, 0)
Screenshot: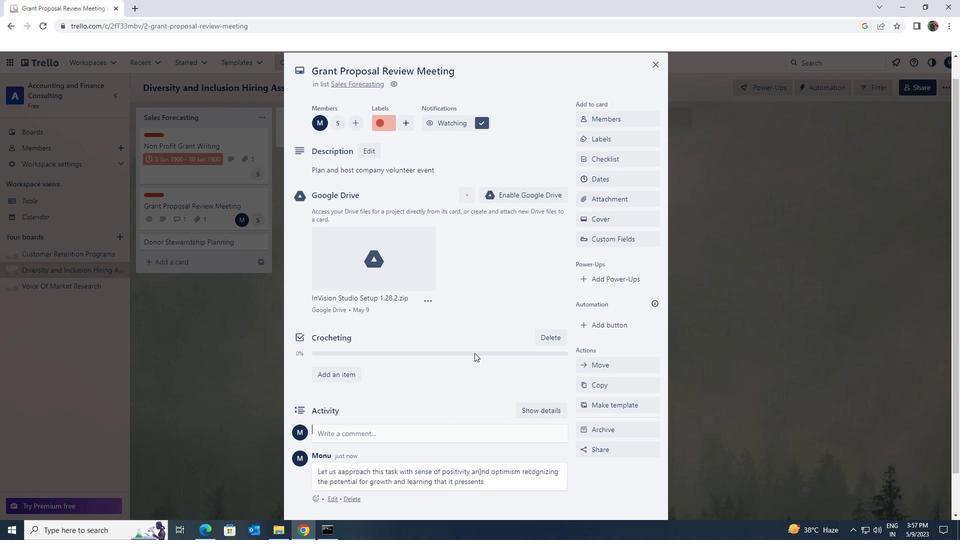 
Action: Mouse moved to (475, 352)
Screenshot: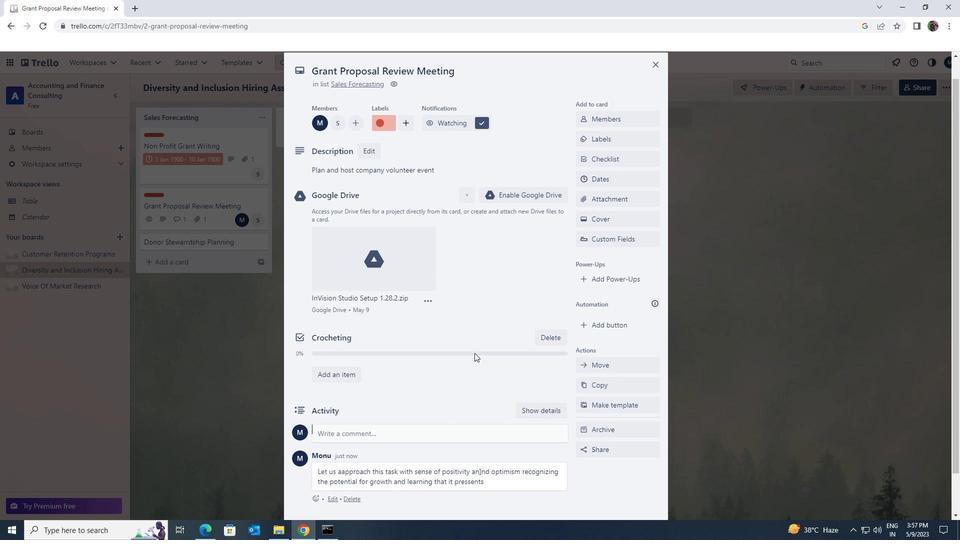 
Action: Mouse scrolled (475, 353) with delta (0, 0)
Screenshot: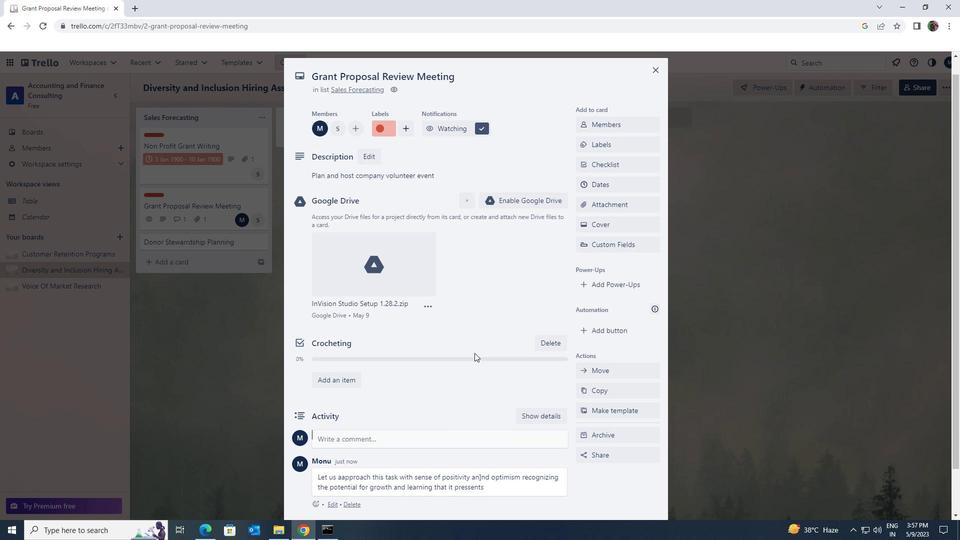 
Action: Mouse moved to (615, 203)
Screenshot: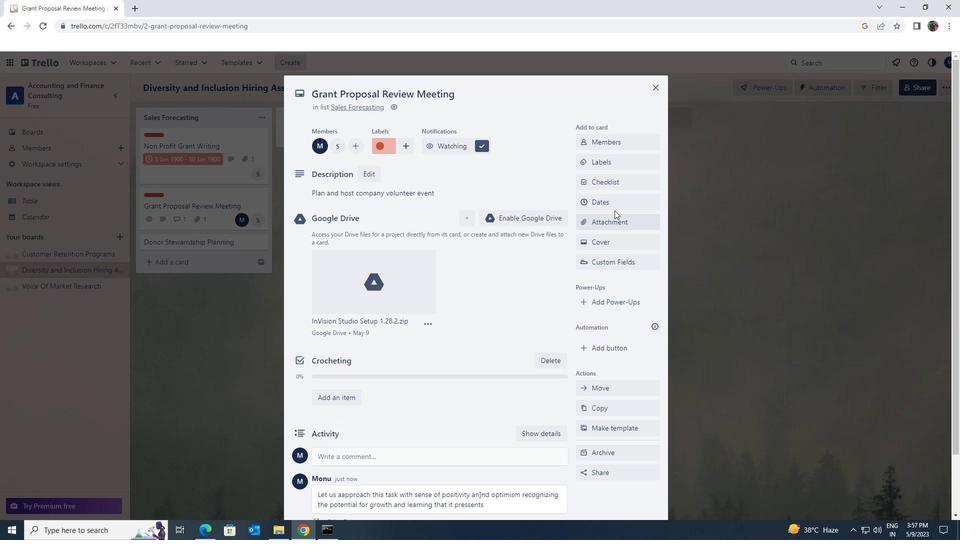 
Action: Mouse pressed left at (615, 203)
Screenshot: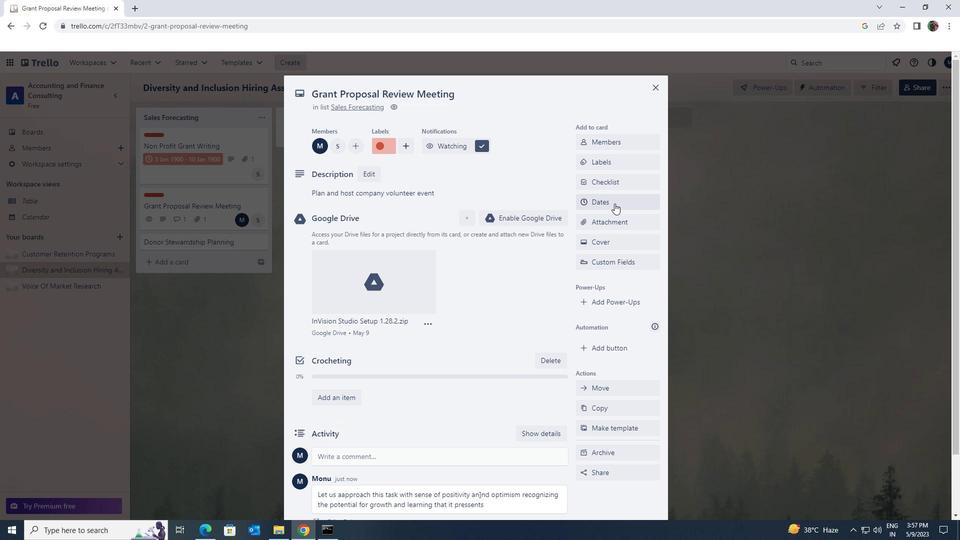 
Action: Mouse moved to (587, 268)
Screenshot: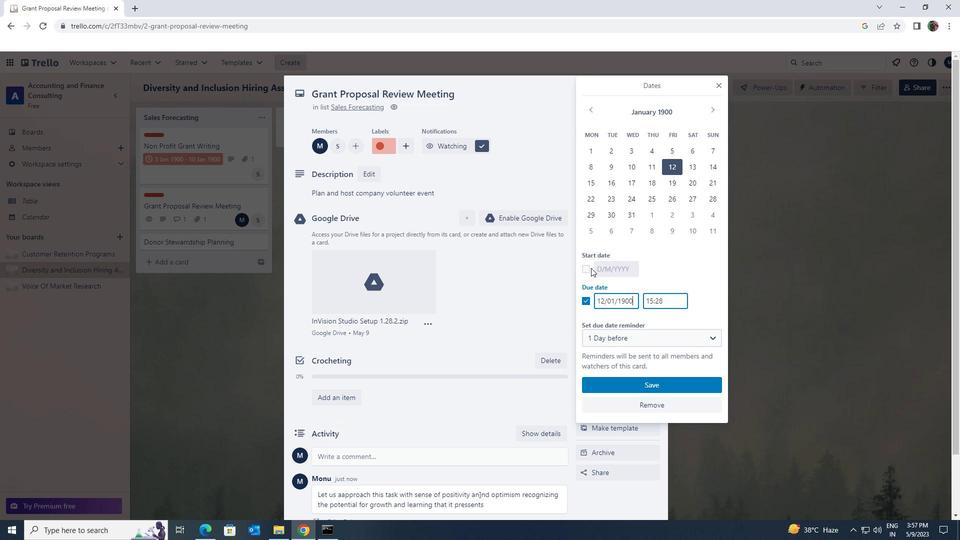 
Action: Mouse pressed left at (587, 268)
Screenshot: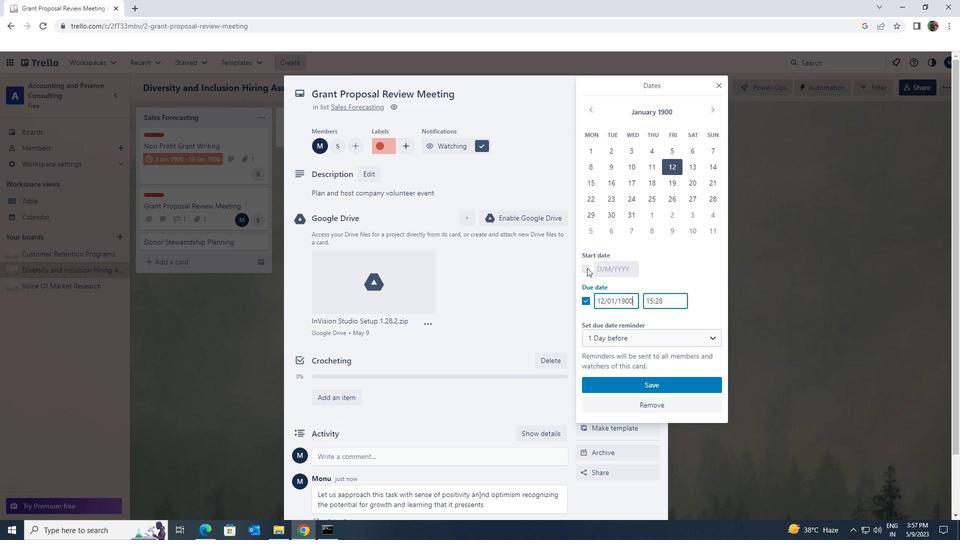 
Action: Mouse moved to (633, 268)
Screenshot: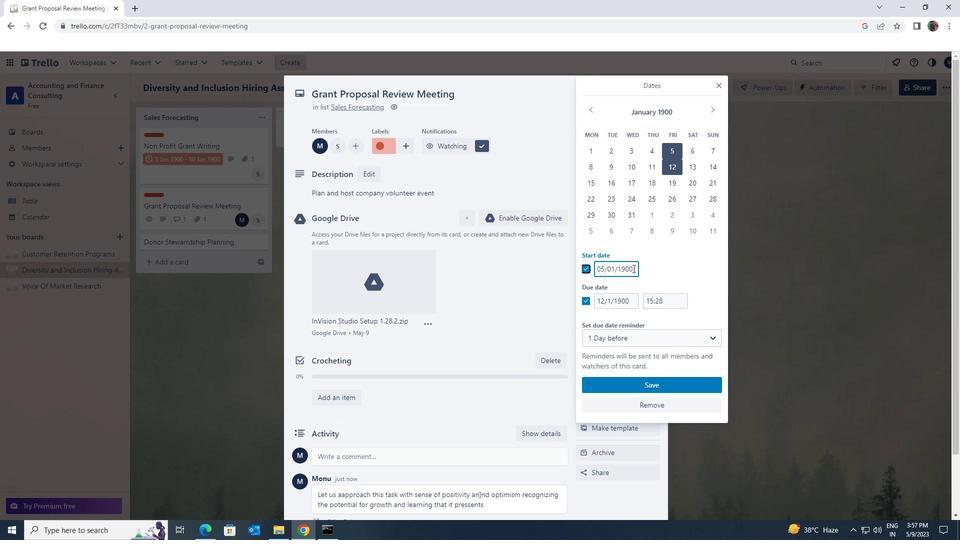 
Action: Mouse pressed left at (633, 268)
Screenshot: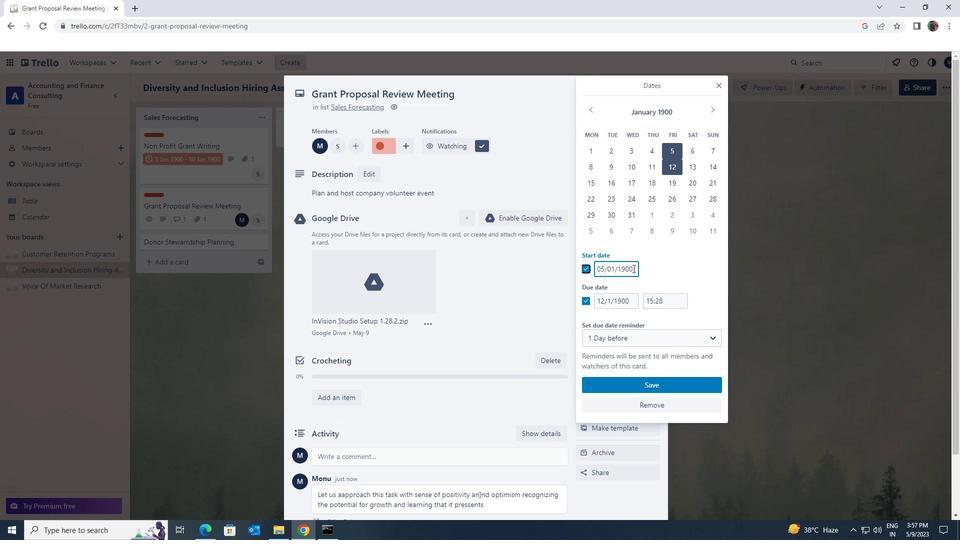 
Action: Mouse moved to (578, 268)
Screenshot: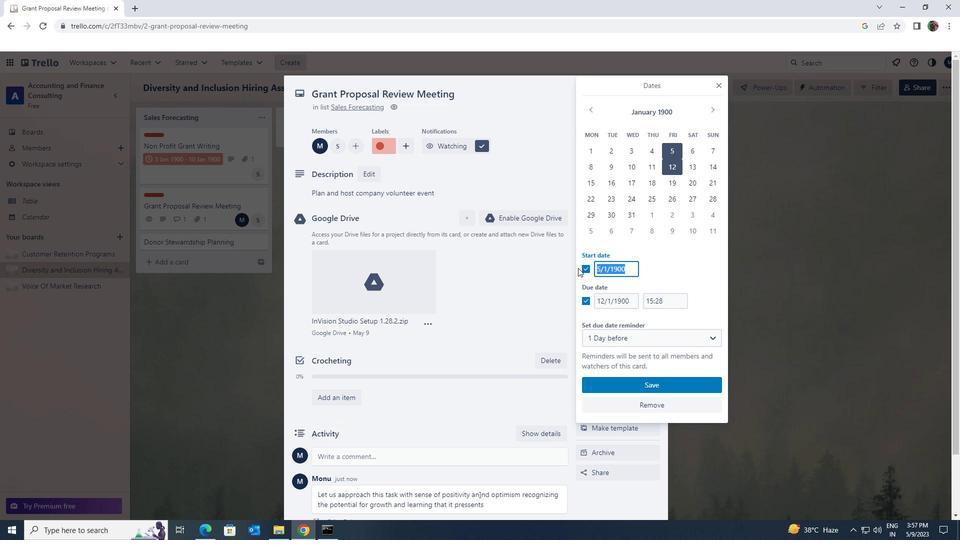 
Action: Key pressed 6/1/1900
Screenshot: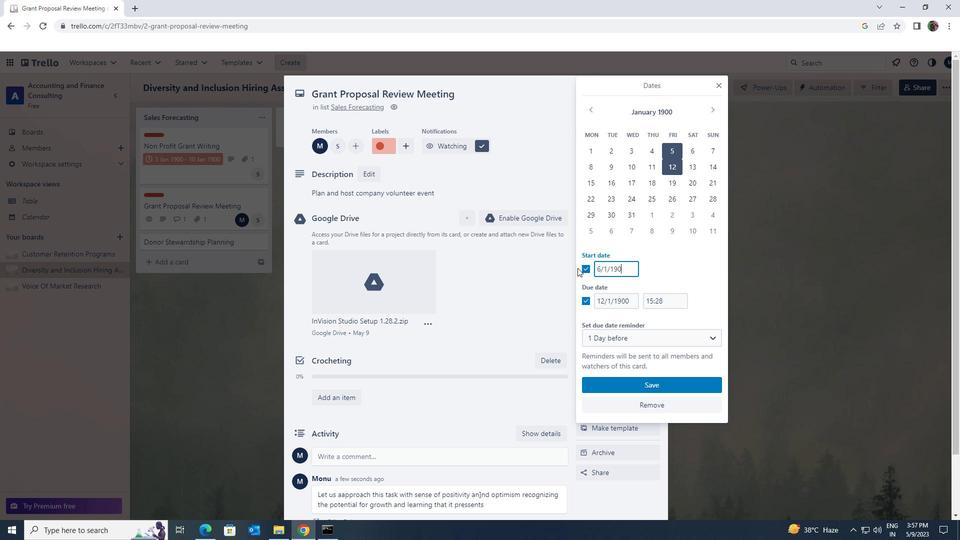 
Action: Mouse moved to (636, 299)
Screenshot: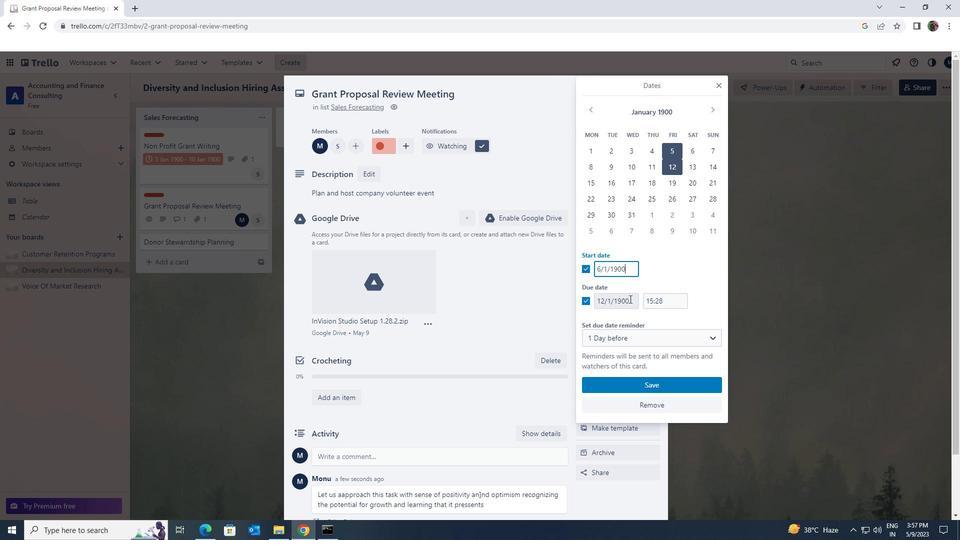 
Action: Mouse pressed left at (636, 299)
Screenshot: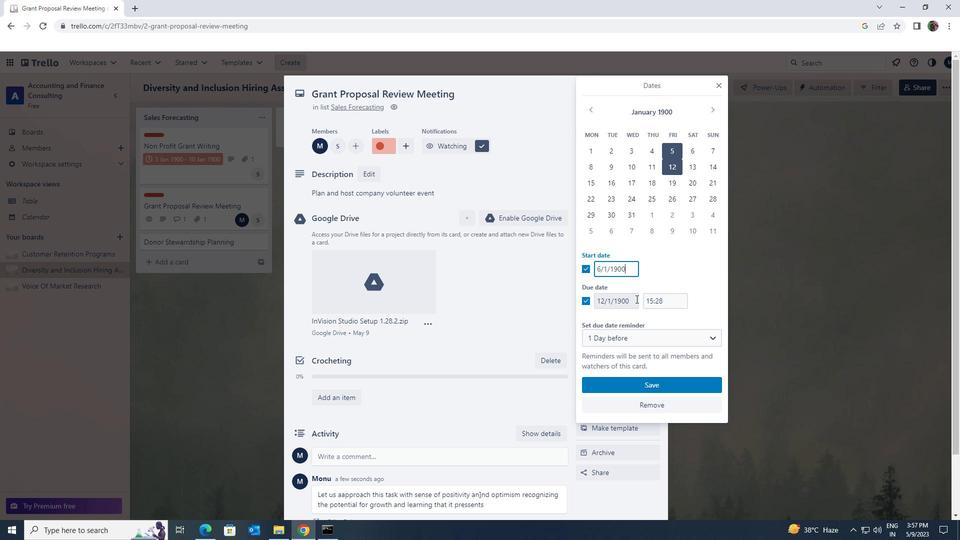 
Action: Mouse moved to (597, 303)
Screenshot: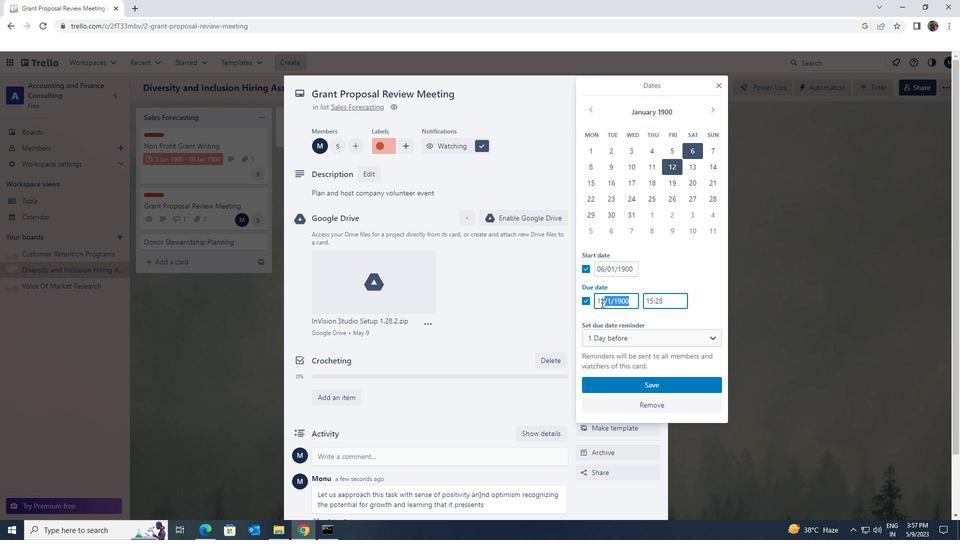 
Action: Key pressed 19<Key.backspace>3/1/1900
Screenshot: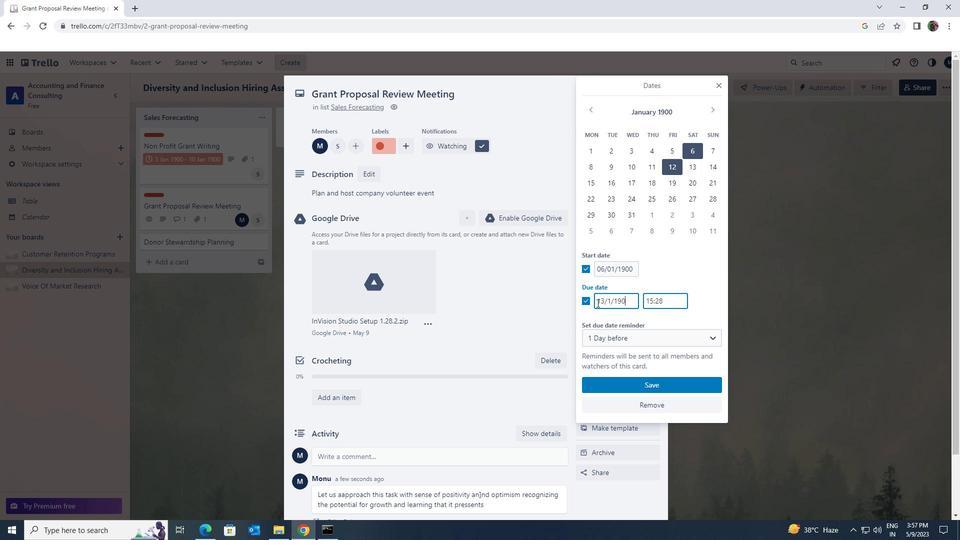
Action: Mouse moved to (649, 381)
Screenshot: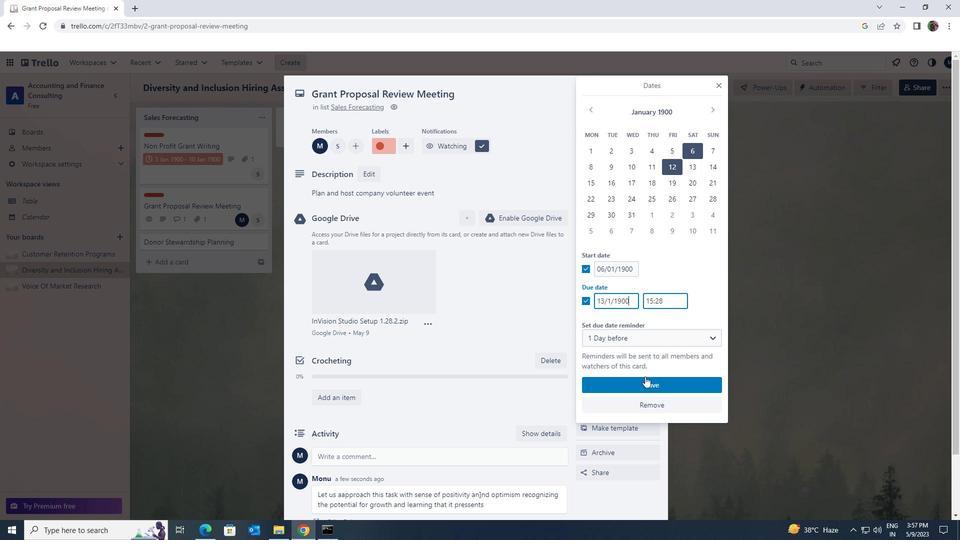 
Action: Mouse pressed left at (649, 381)
Screenshot: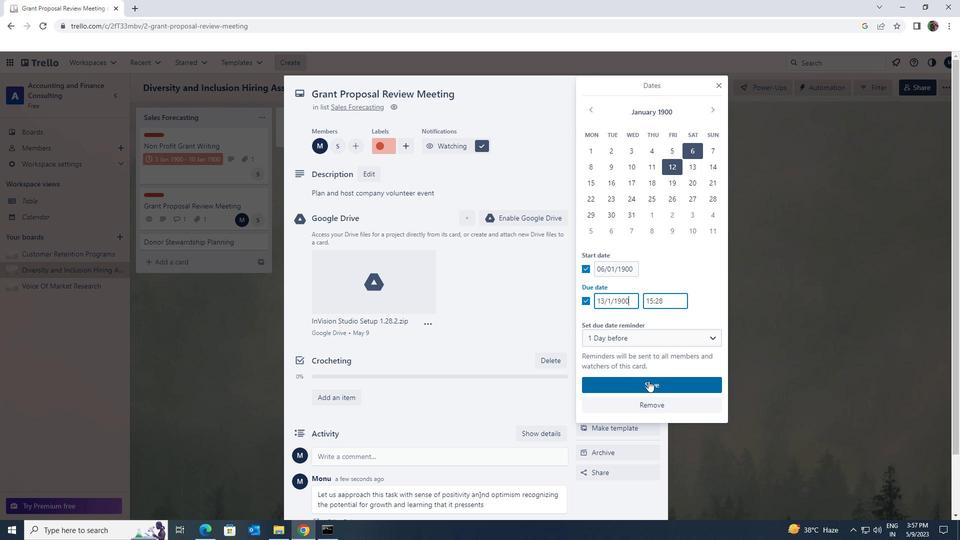 
Action: Mouse moved to (655, 83)
Screenshot: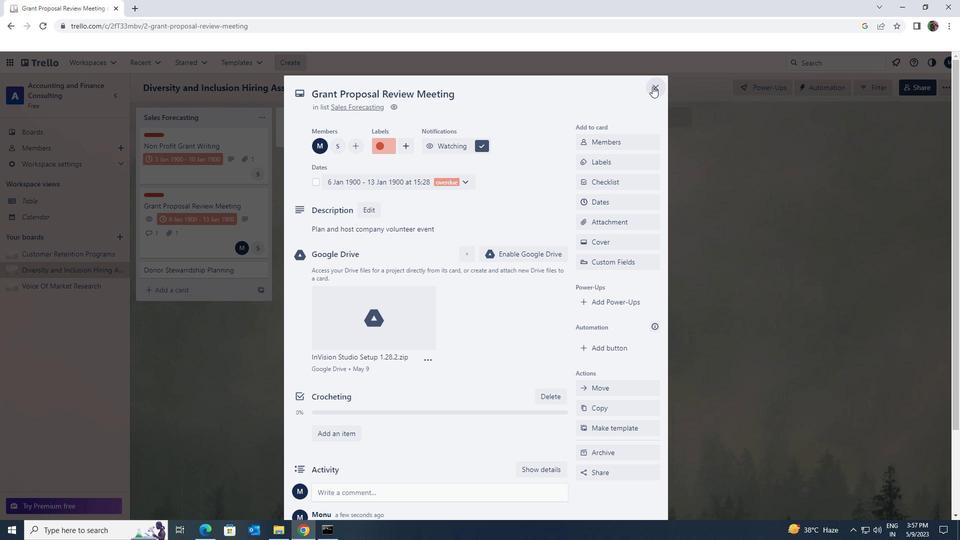 
Action: Mouse pressed left at (655, 83)
Screenshot: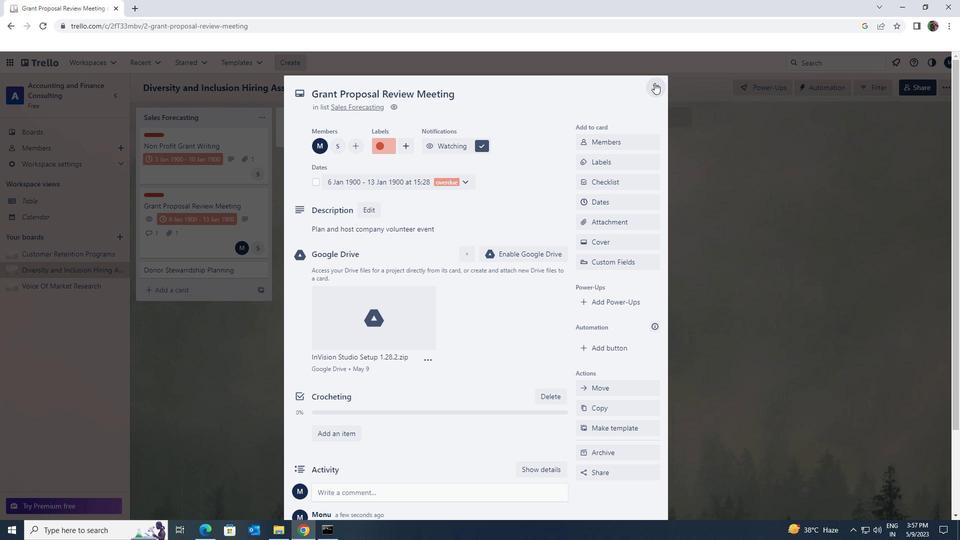 
Action: Mouse moved to (655, 84)
Screenshot: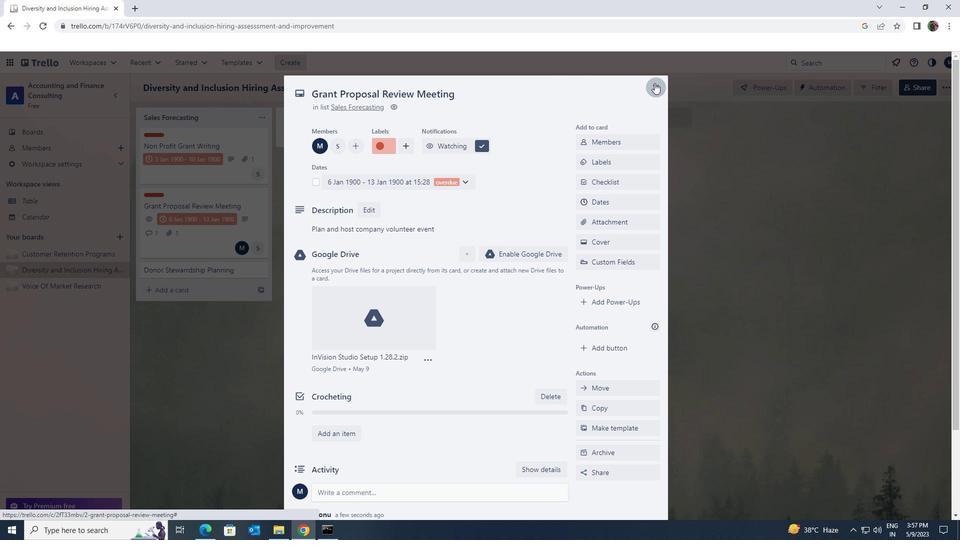 
